 Task: Set up a reminder for the data analysis training.
Action: Mouse moved to (82, 110)
Screenshot: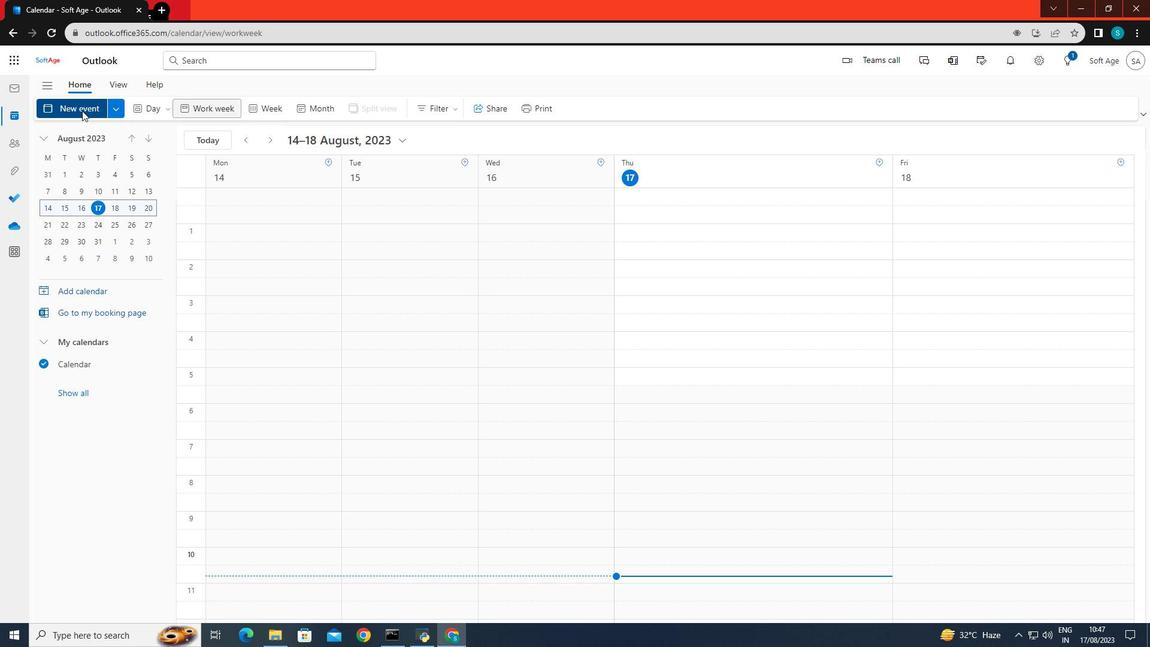 
Action: Mouse pressed left at (82, 110)
Screenshot: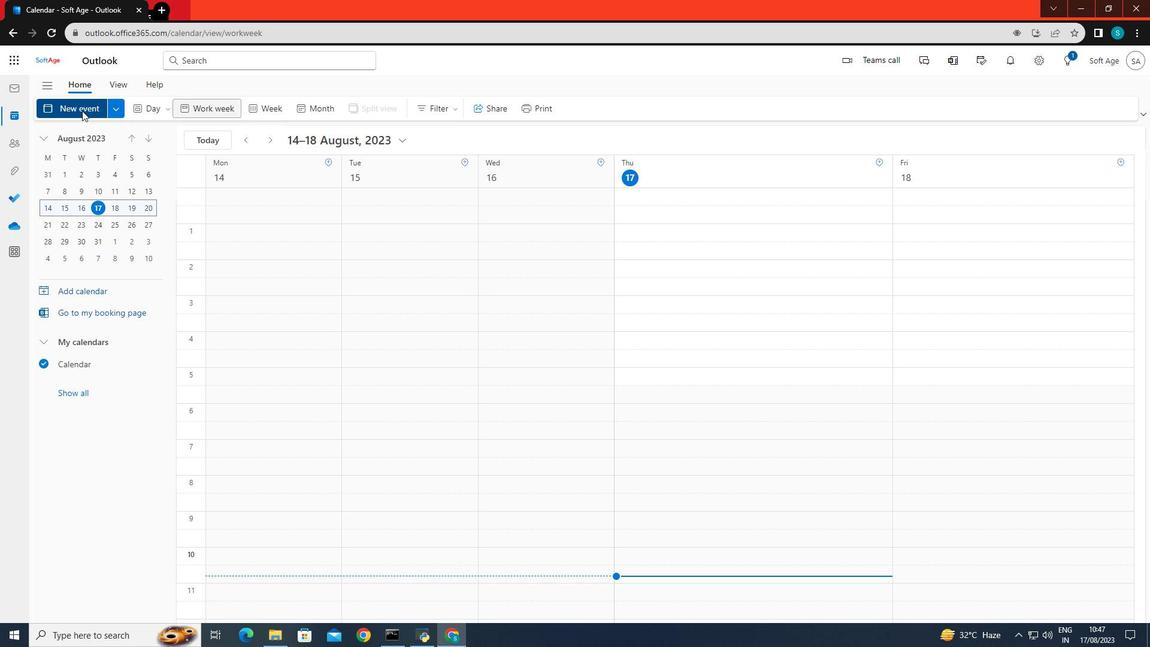 
Action: Mouse moved to (345, 186)
Screenshot: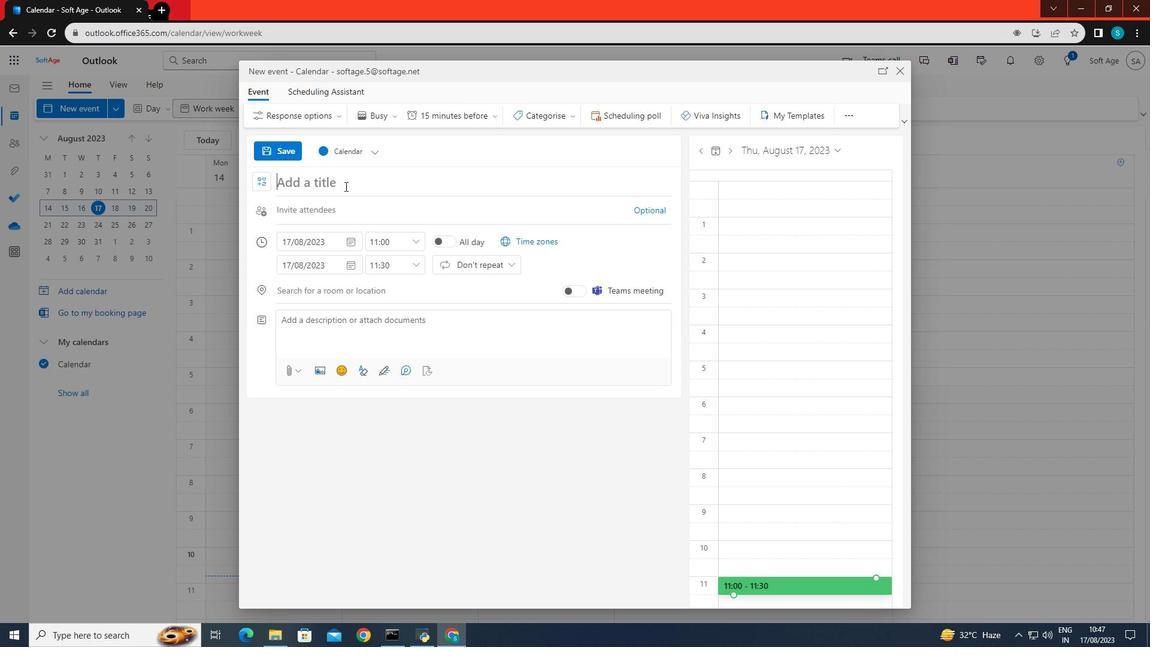 
Action: Mouse pressed left at (345, 186)
Screenshot: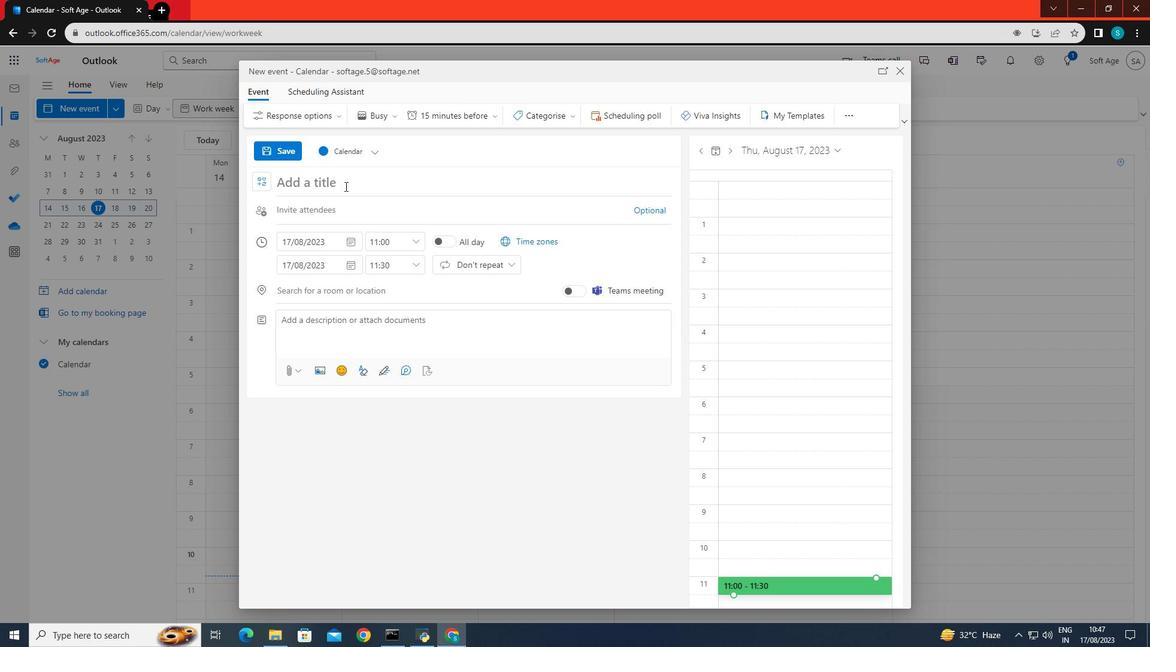 
Action: Key pressed the<Key.space>data<Key.space>analysis<Key.space>tria<Key.backspace><Key.backspace>aining
Screenshot: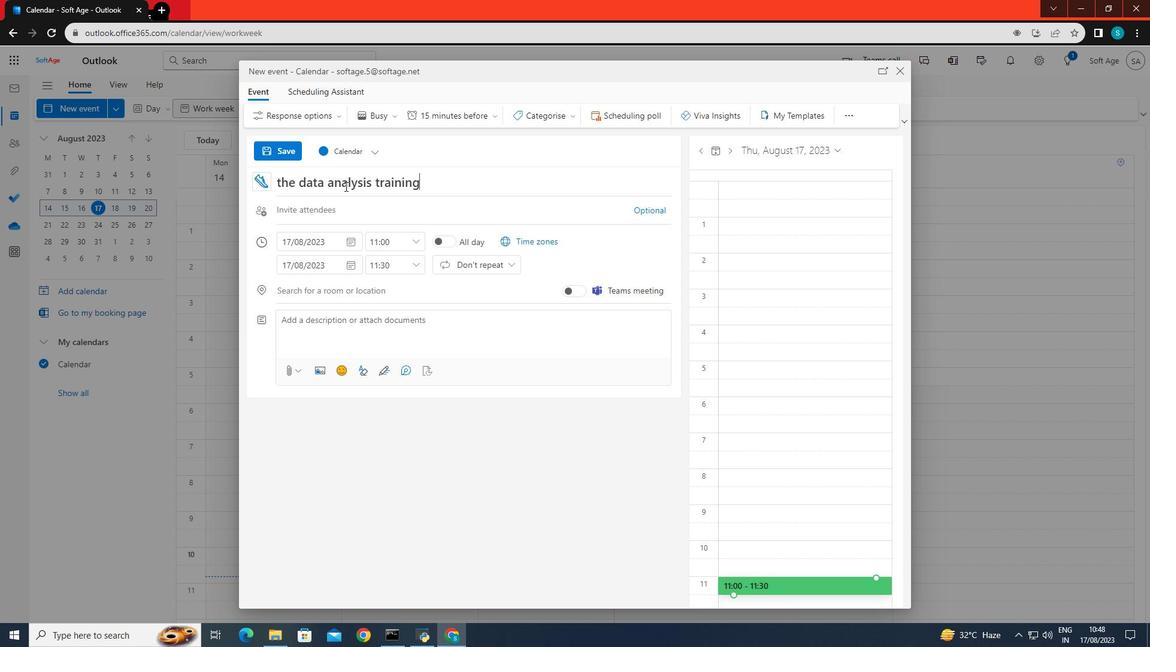 
Action: Mouse moved to (321, 246)
Screenshot: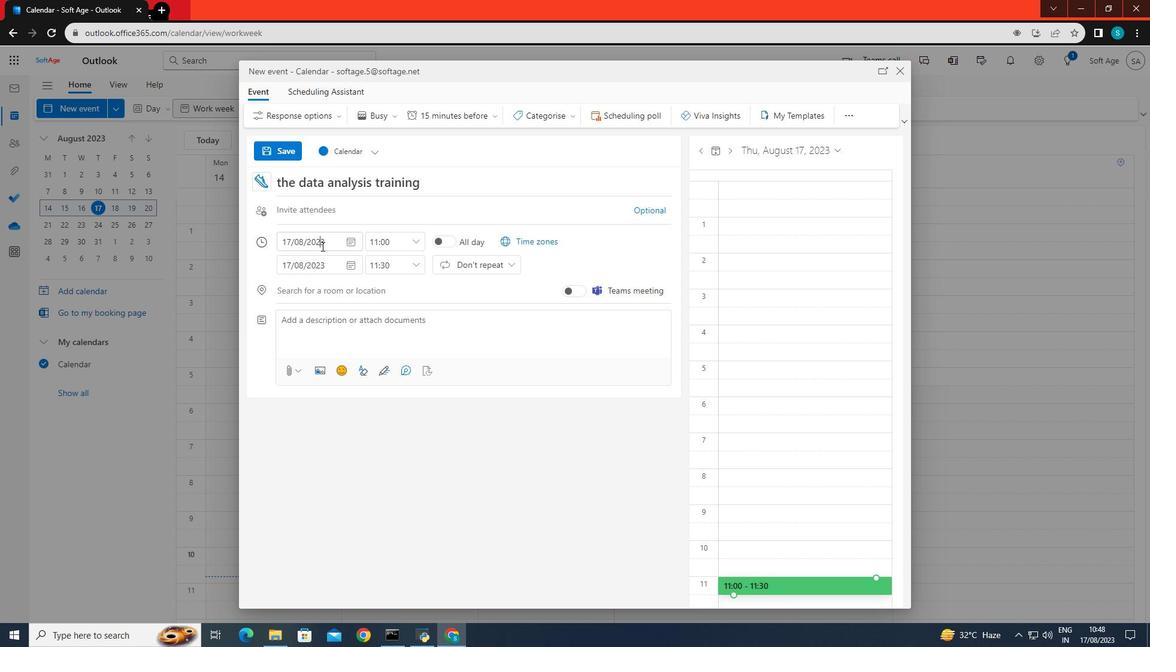 
Action: Mouse pressed left at (321, 246)
Screenshot: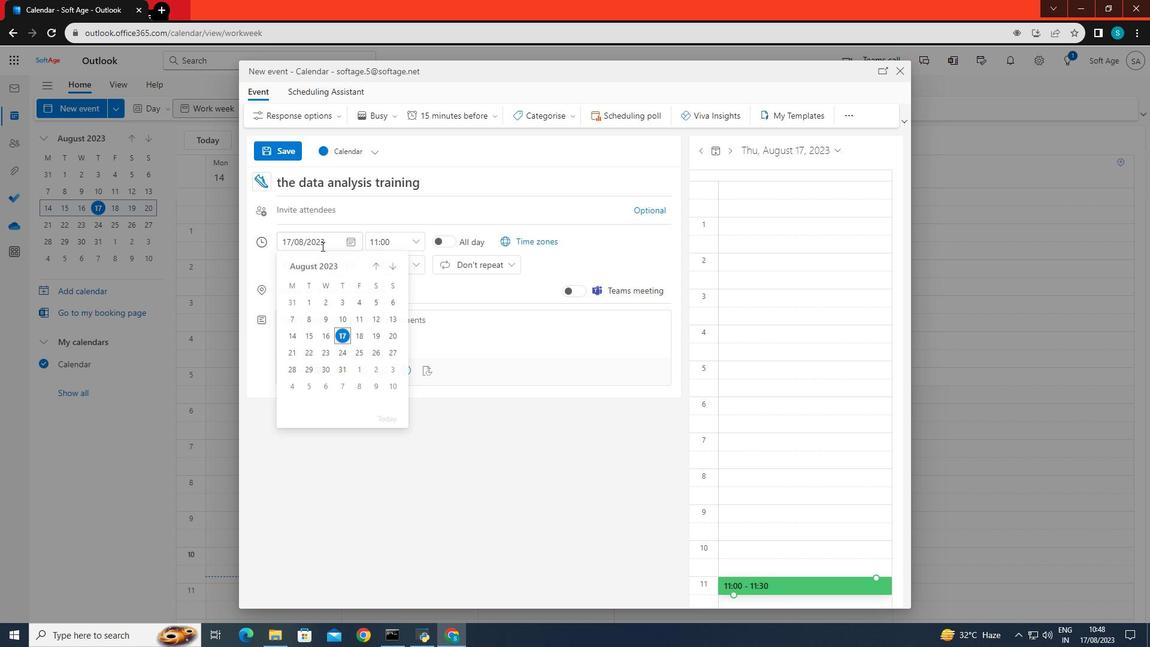 
Action: Mouse moved to (342, 350)
Screenshot: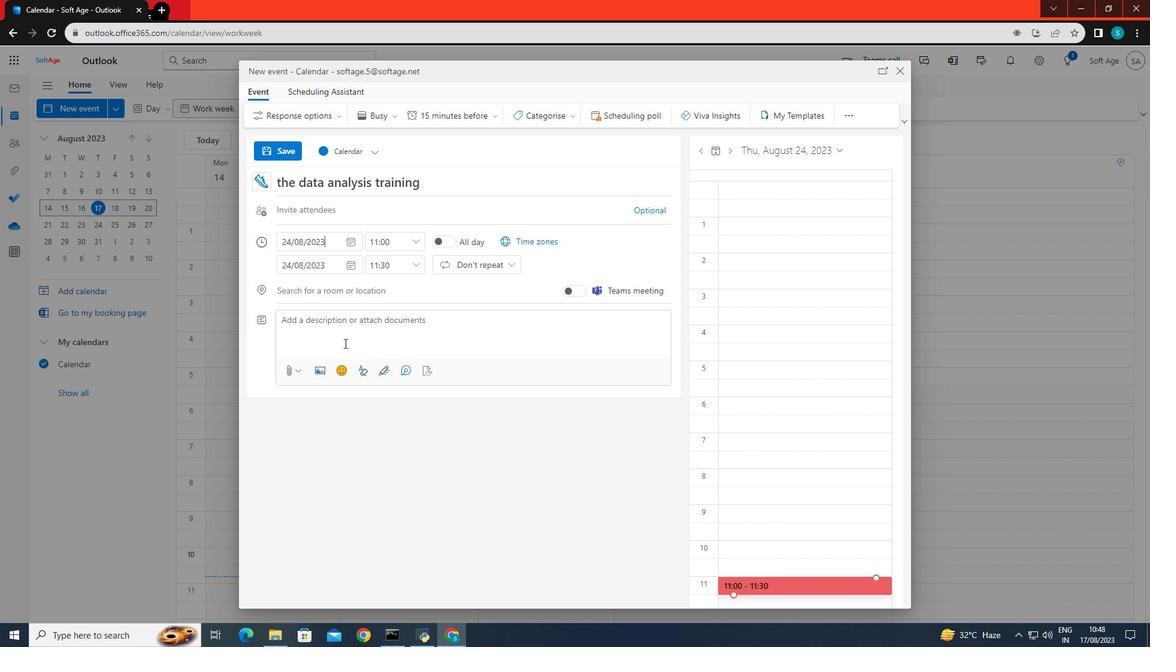 
Action: Mouse pressed left at (342, 350)
Screenshot: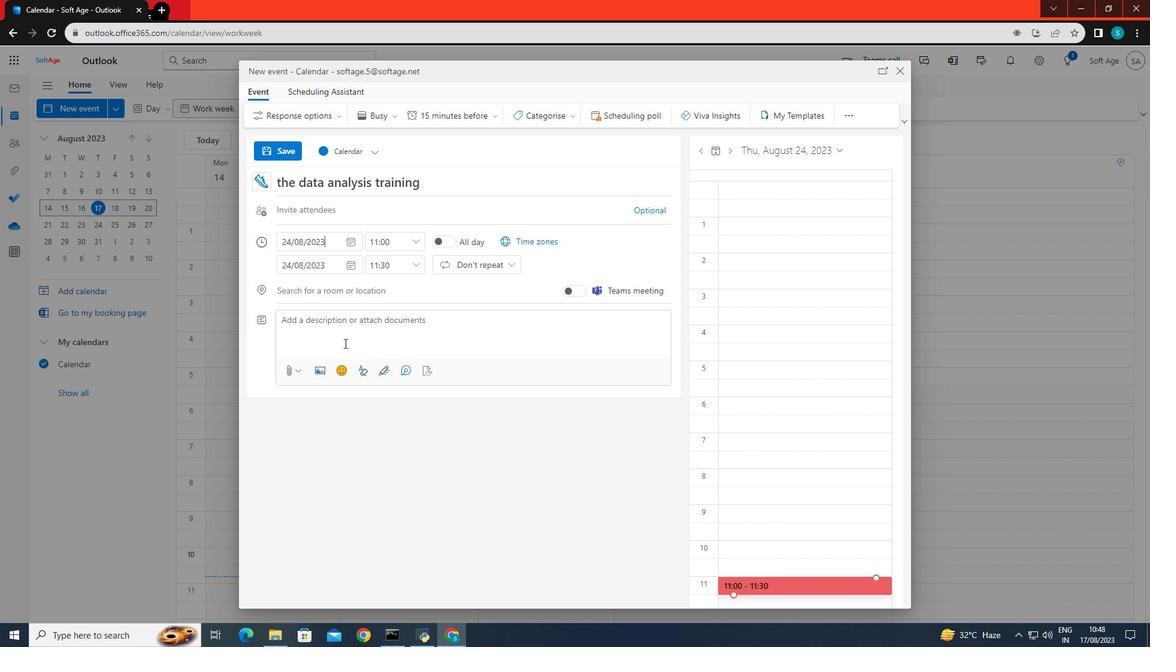 
Action: Mouse moved to (416, 236)
Screenshot: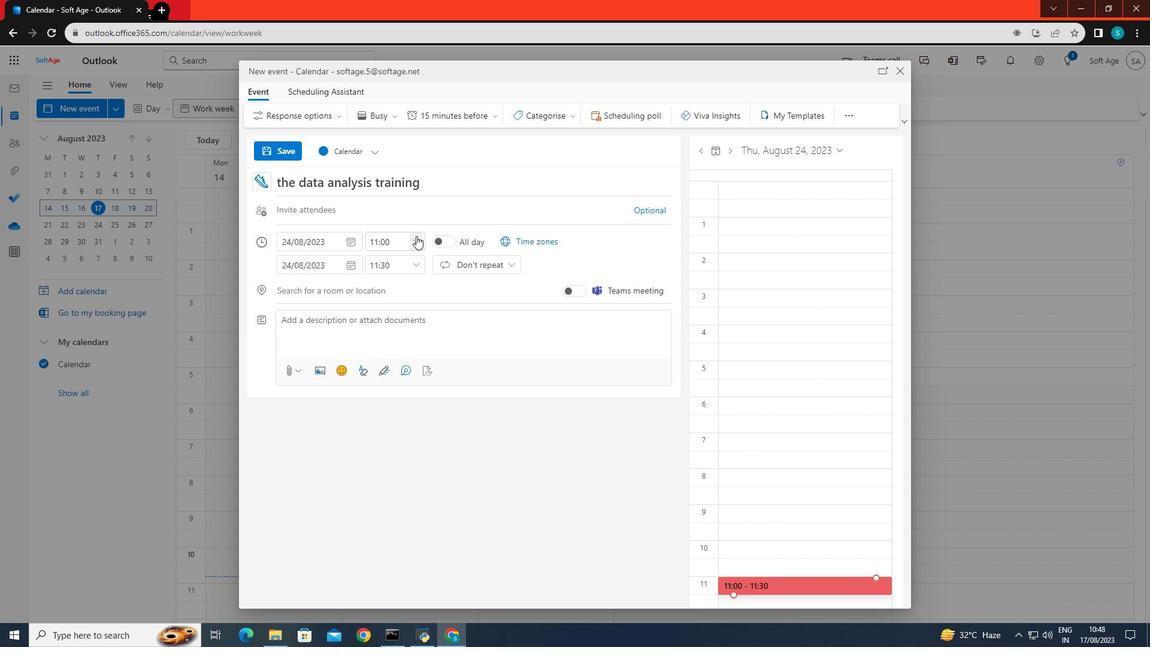 
Action: Mouse pressed left at (416, 236)
Screenshot: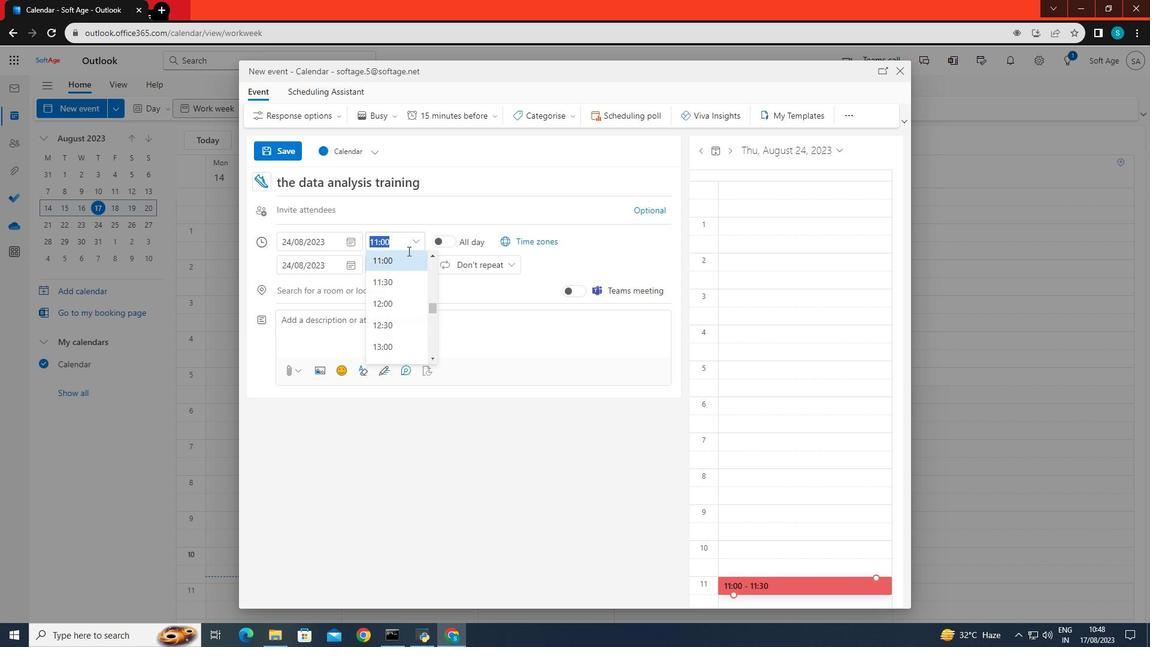 
Action: Mouse moved to (399, 313)
Screenshot: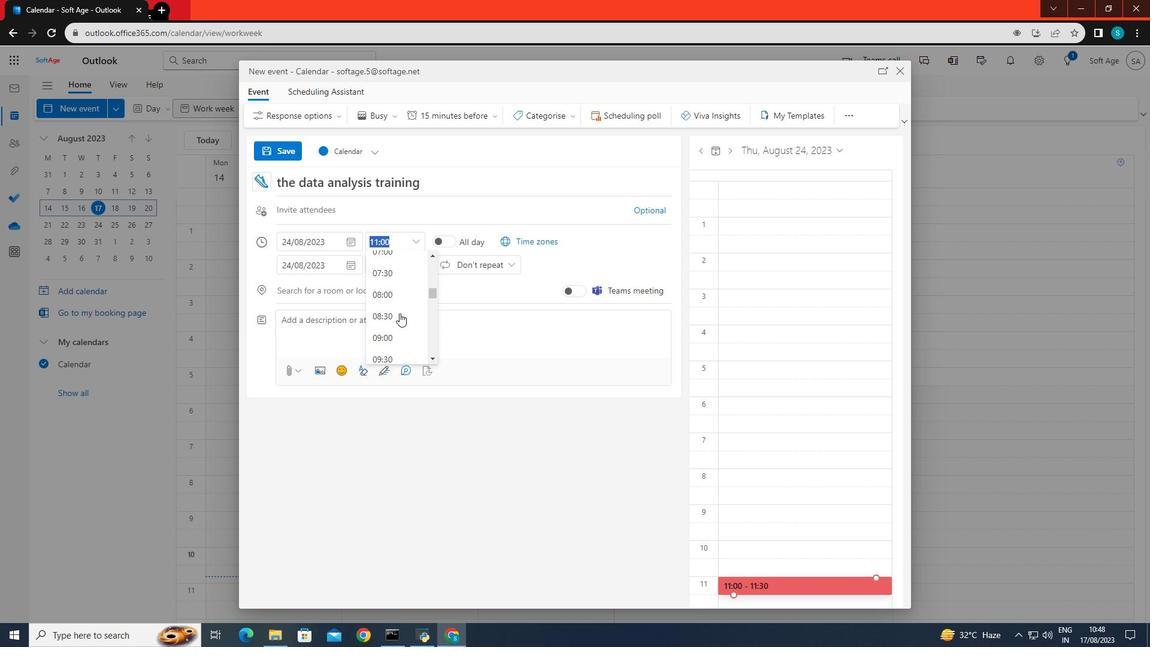 
Action: Mouse scrolled (399, 313) with delta (0, 0)
Screenshot: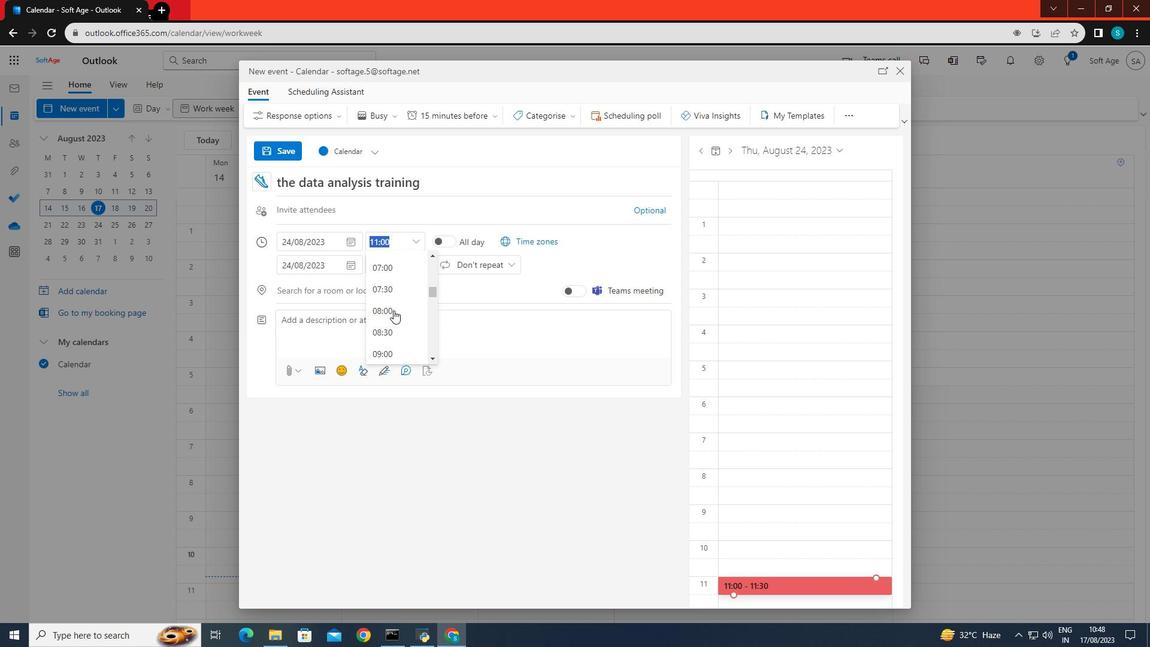 
Action: Mouse scrolled (399, 313) with delta (0, 0)
Screenshot: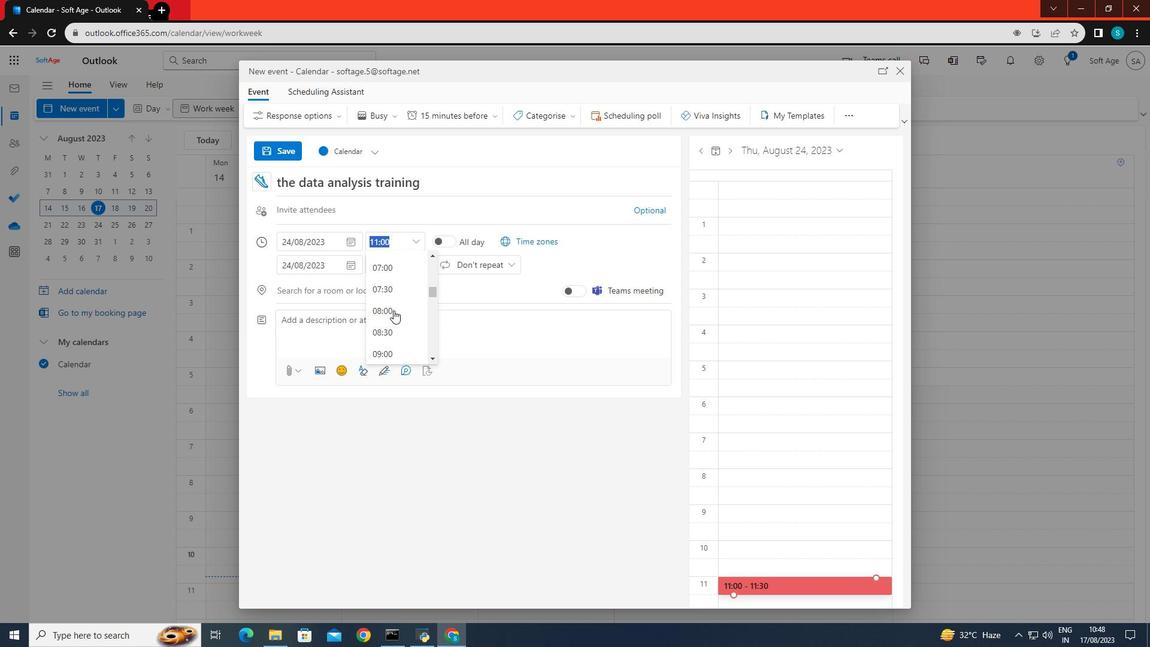 
Action: Mouse scrolled (399, 313) with delta (0, 0)
Screenshot: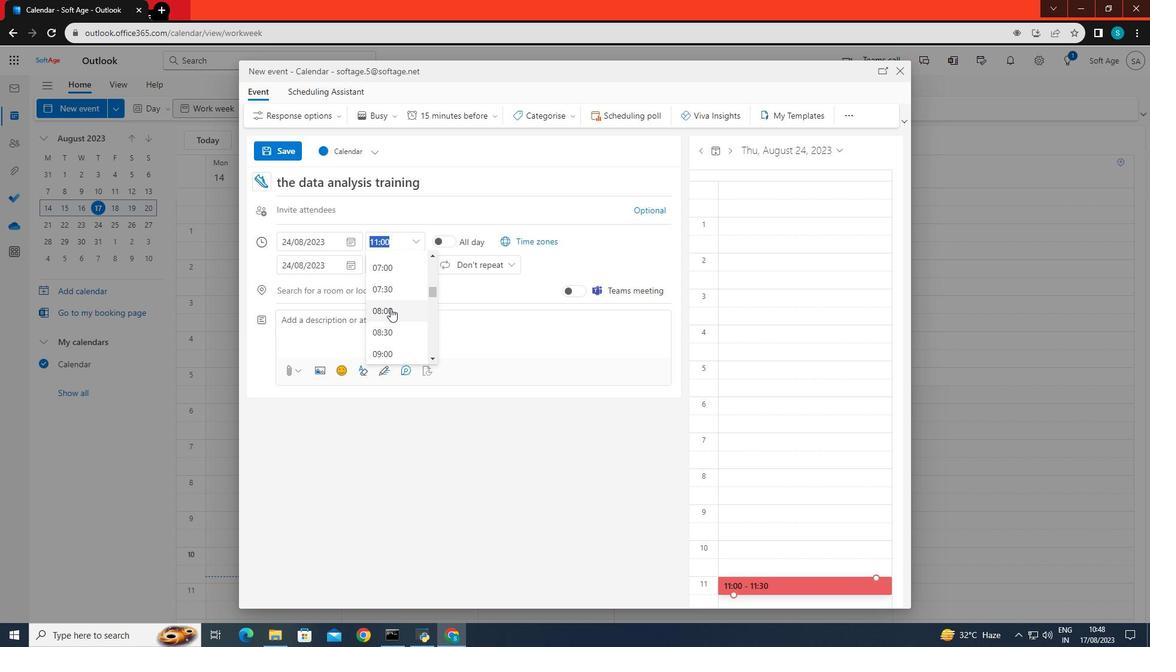 
Action: Mouse moved to (386, 351)
Screenshot: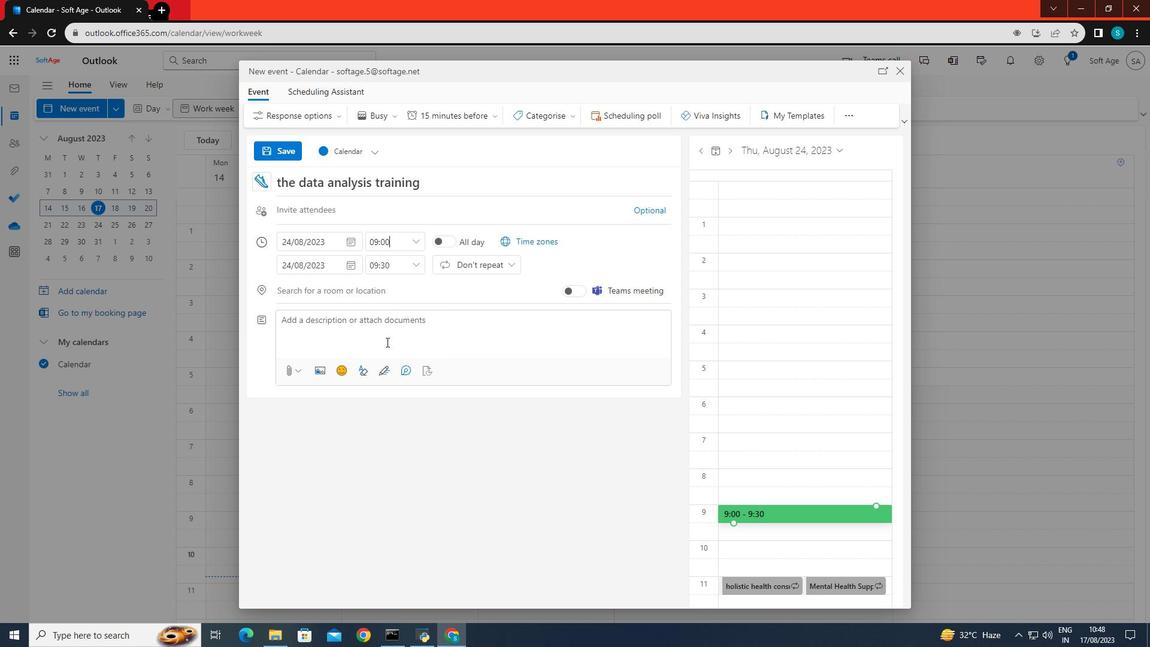 
Action: Mouse pressed left at (386, 351)
Screenshot: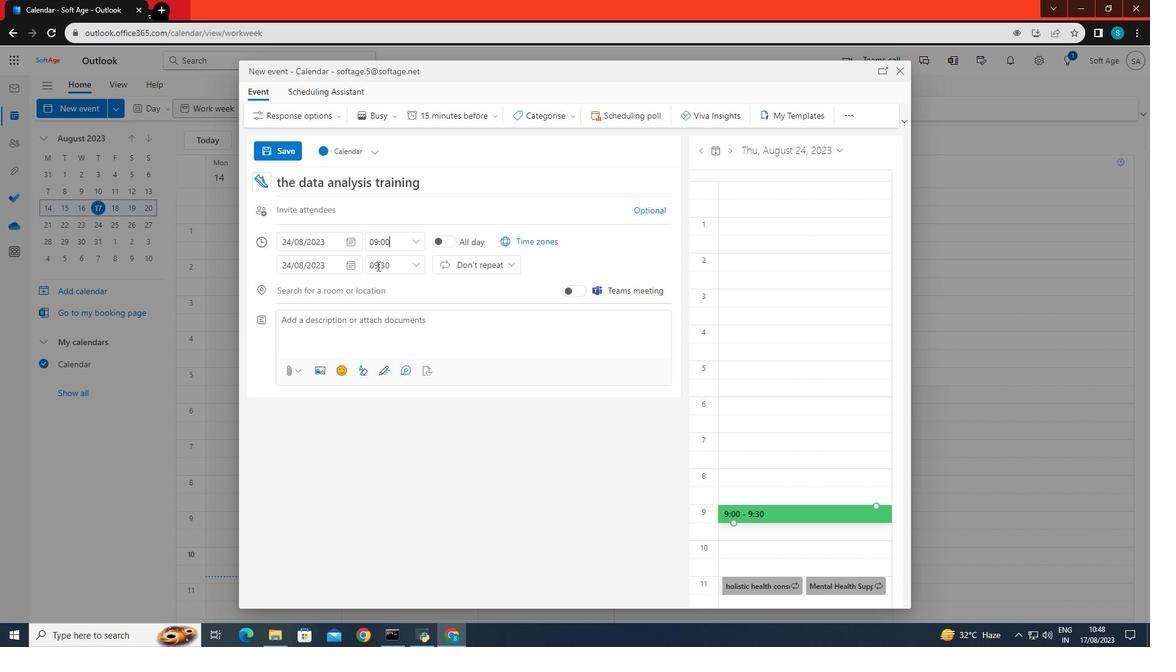 
Action: Mouse moved to (376, 255)
Screenshot: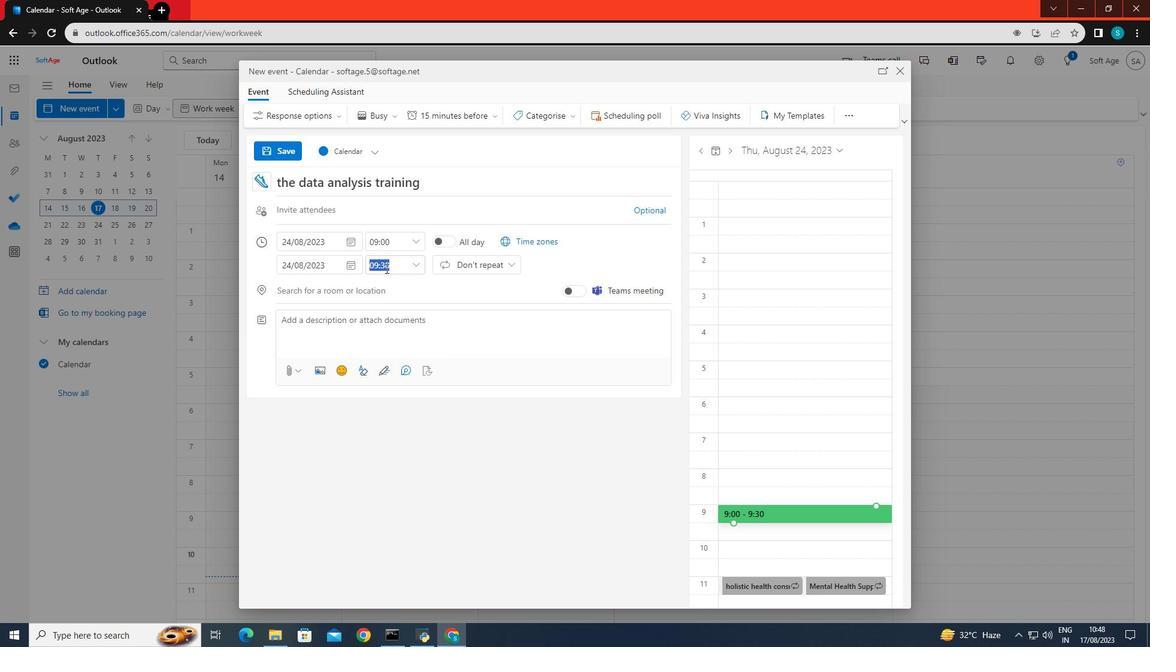 
Action: Mouse pressed left at (376, 255)
Screenshot: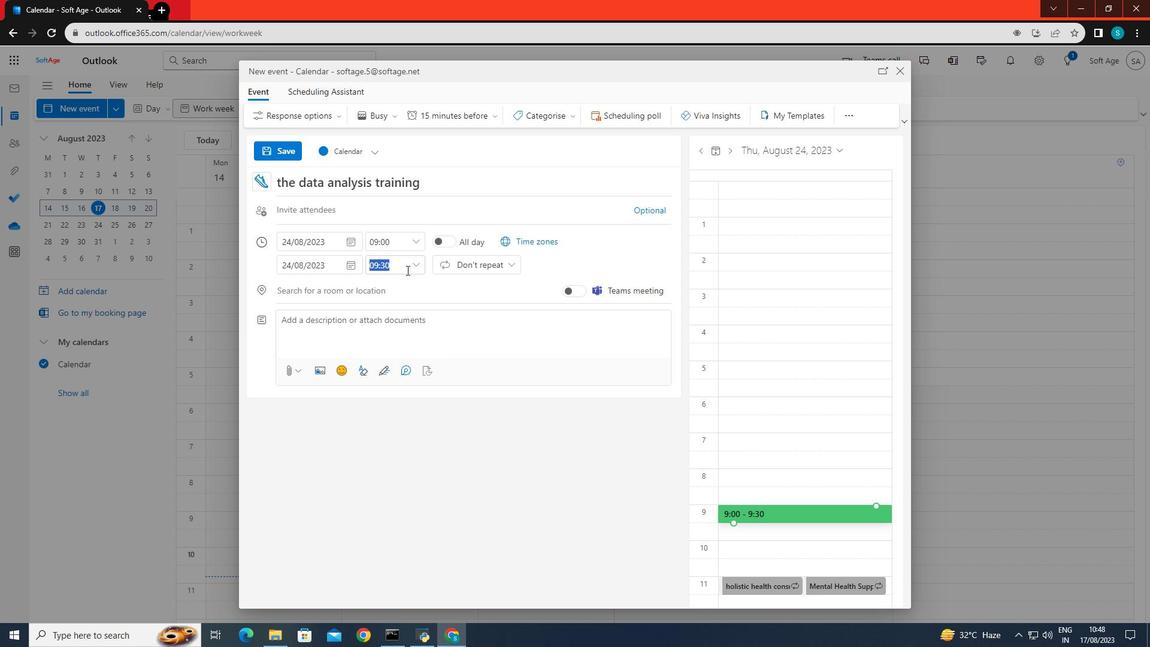 
Action: Mouse moved to (414, 267)
Screenshot: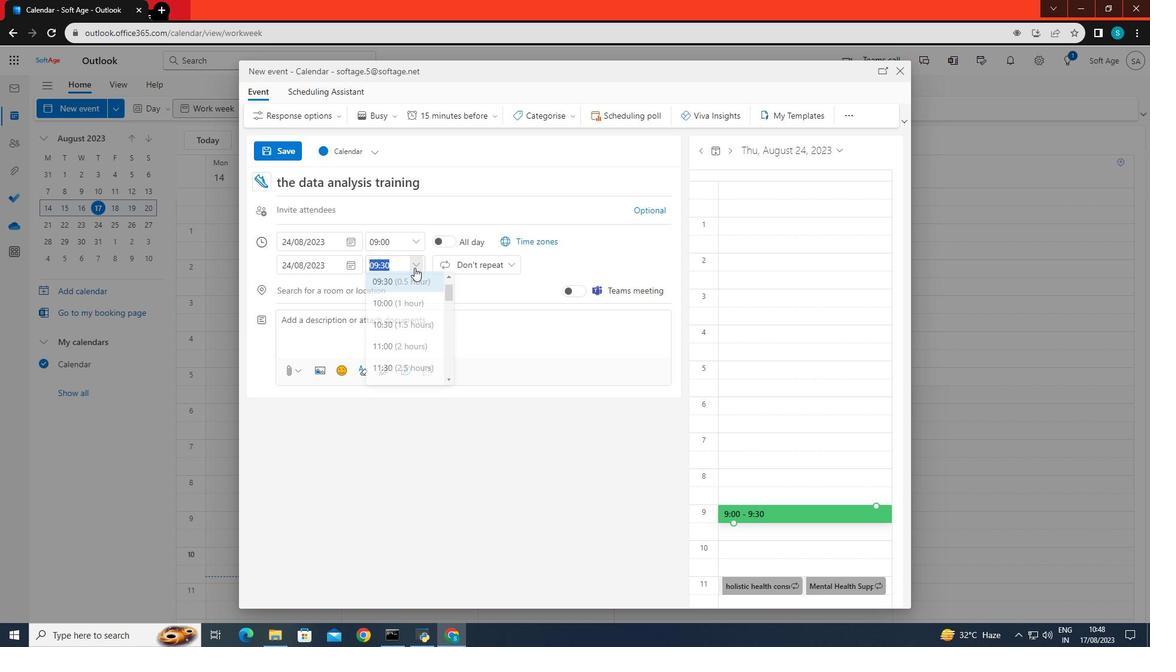 
Action: Mouse pressed left at (414, 267)
Screenshot: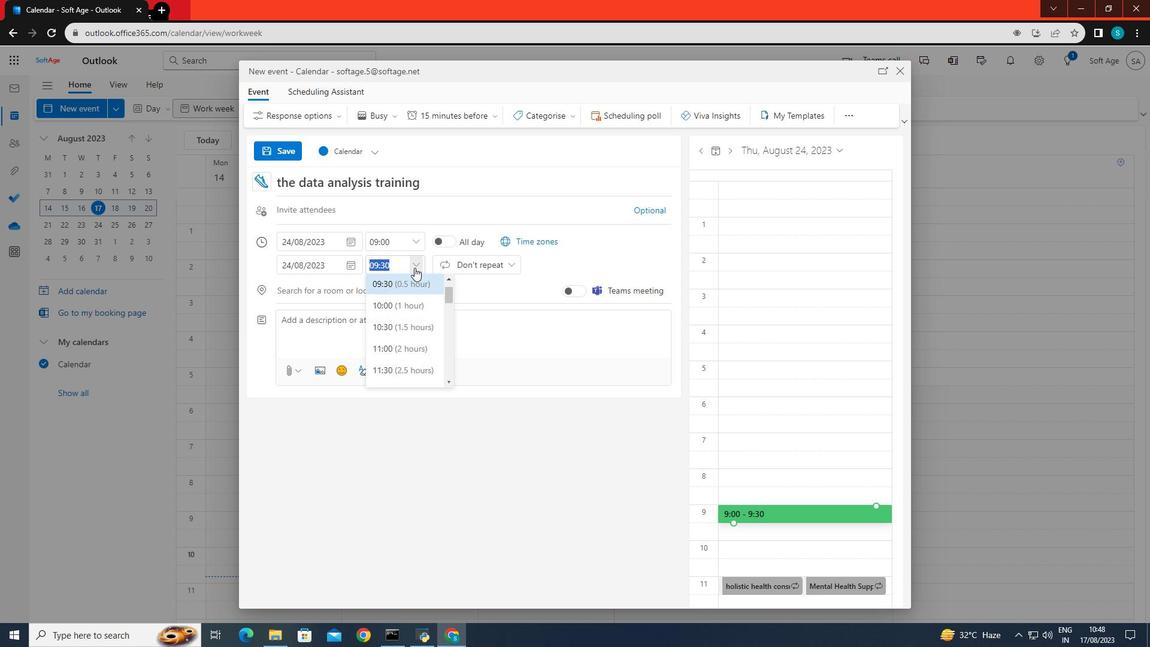 
Action: Mouse moved to (404, 376)
Screenshot: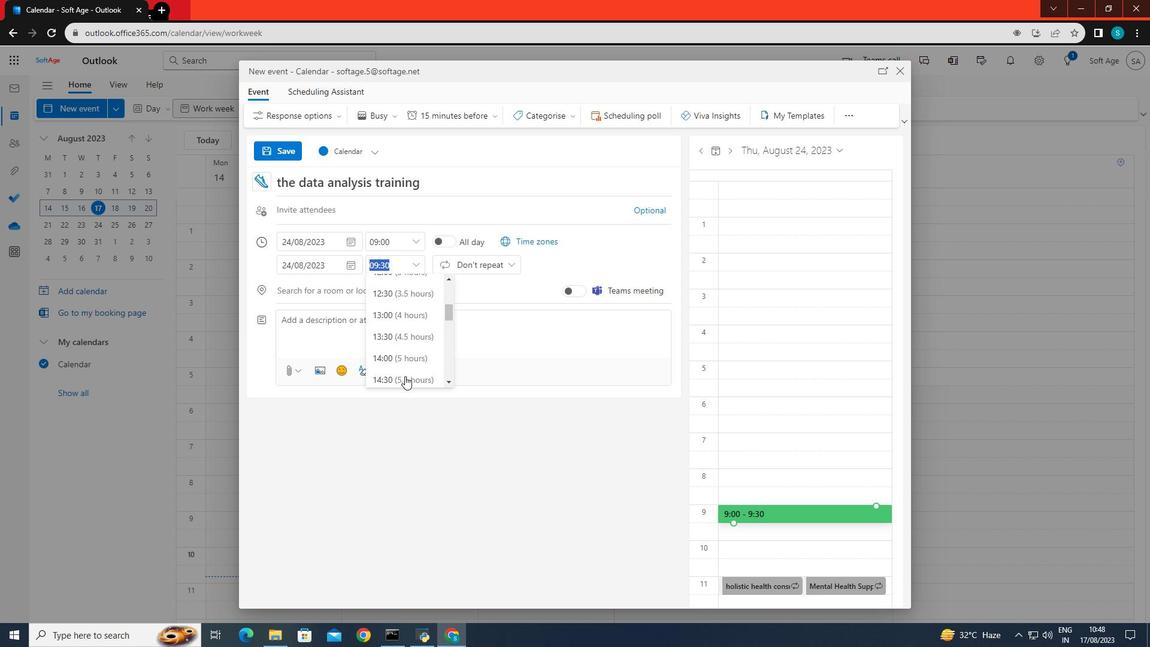 
Action: Mouse scrolled (404, 375) with delta (0, 0)
Screenshot: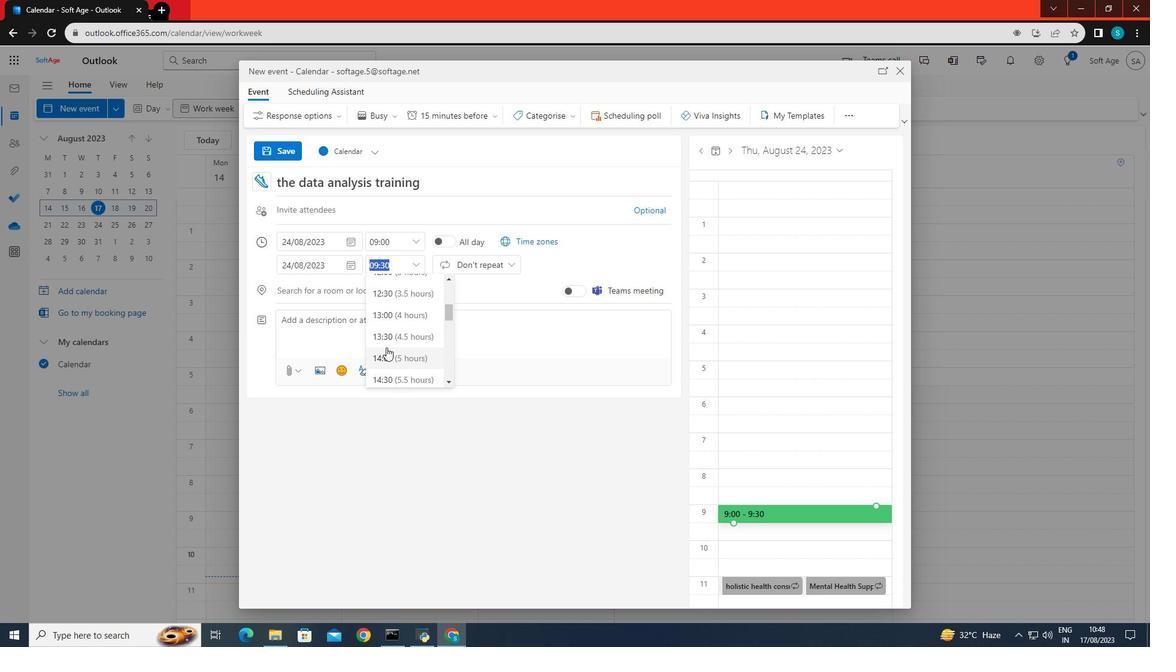 
Action: Mouse scrolled (404, 375) with delta (0, 0)
Screenshot: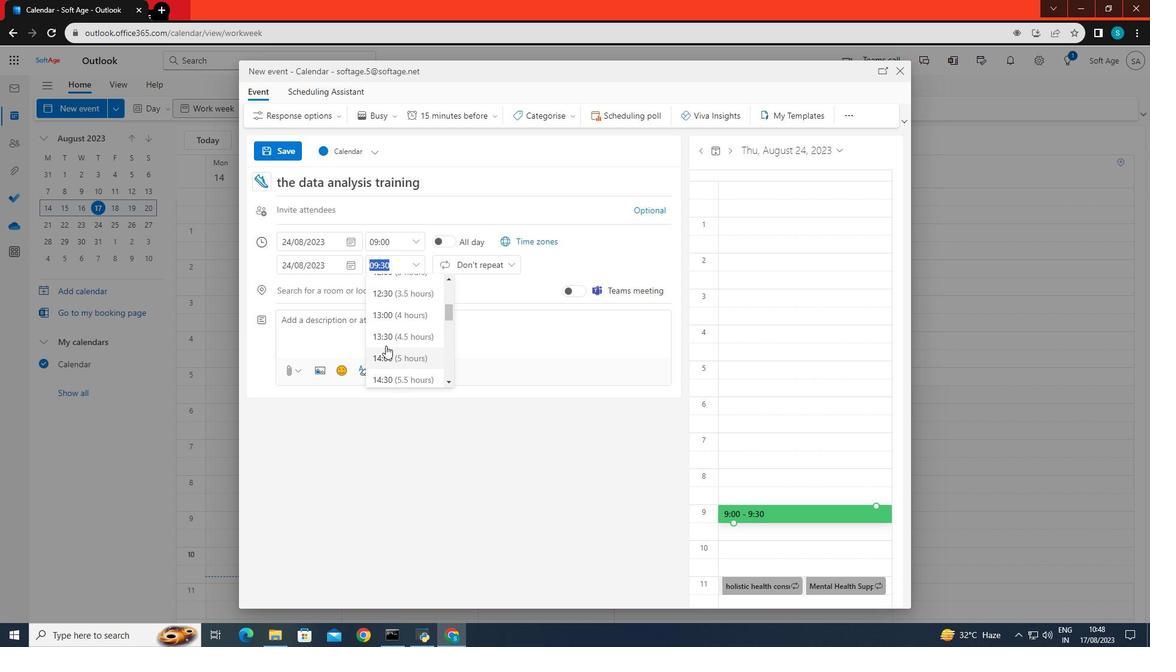
Action: Mouse moved to (385, 335)
Screenshot: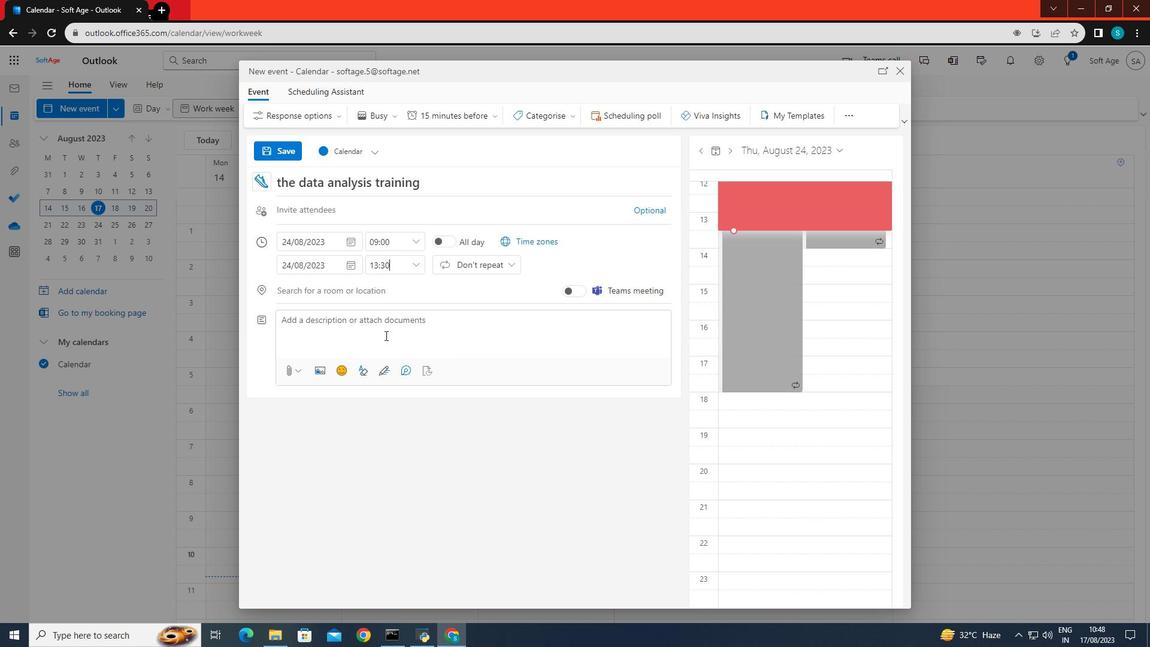 
Action: Mouse pressed left at (385, 335)
Screenshot: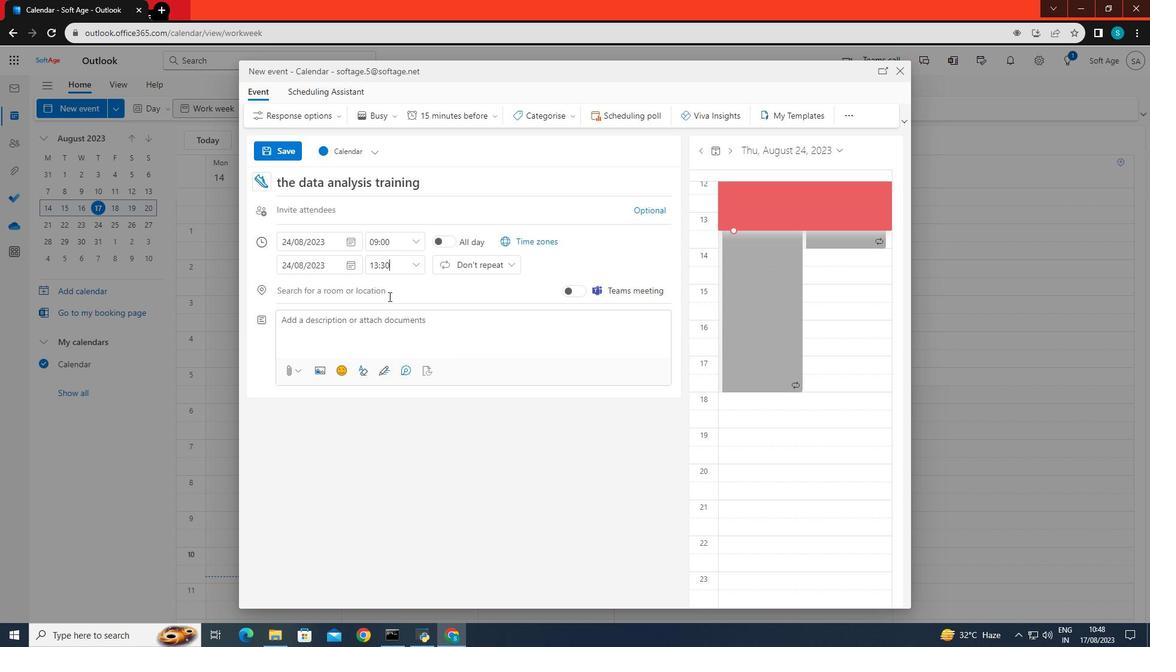 
Action: Mouse moved to (467, 263)
Screenshot: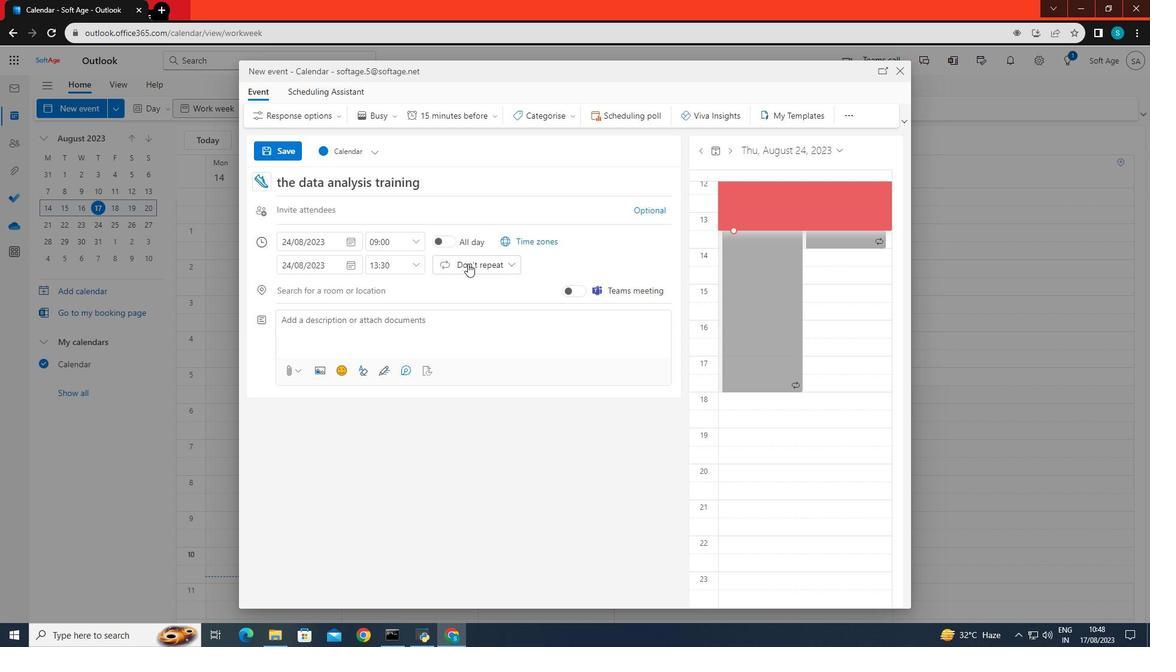 
Action: Mouse pressed left at (467, 263)
Screenshot: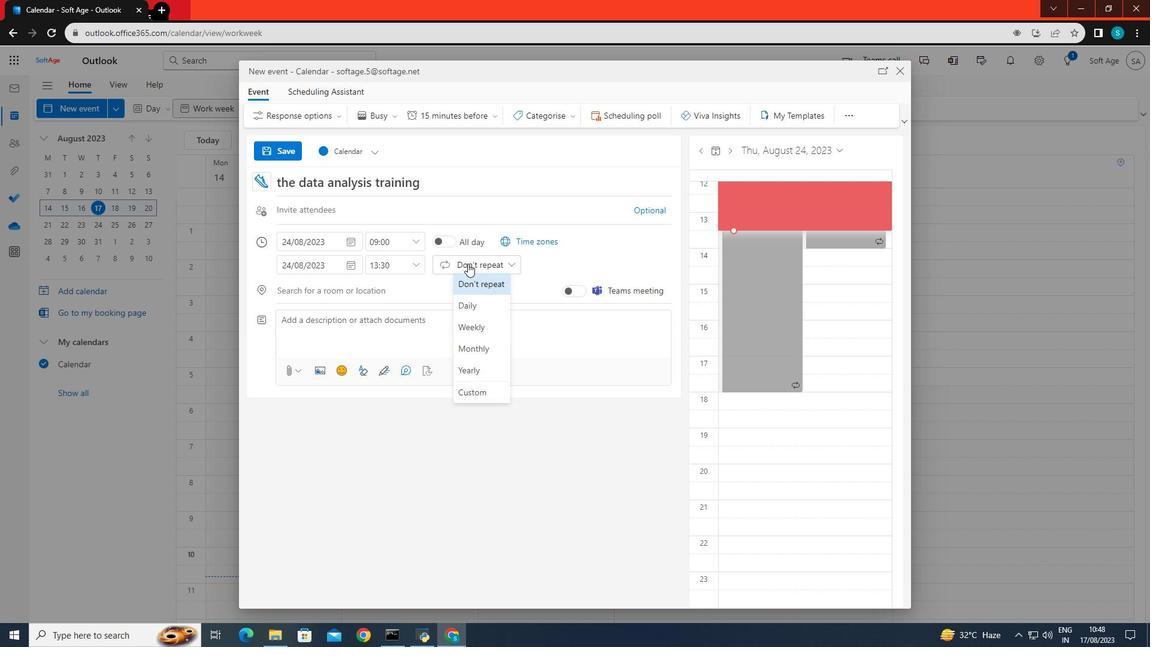 
Action: Mouse moved to (458, 325)
Screenshot: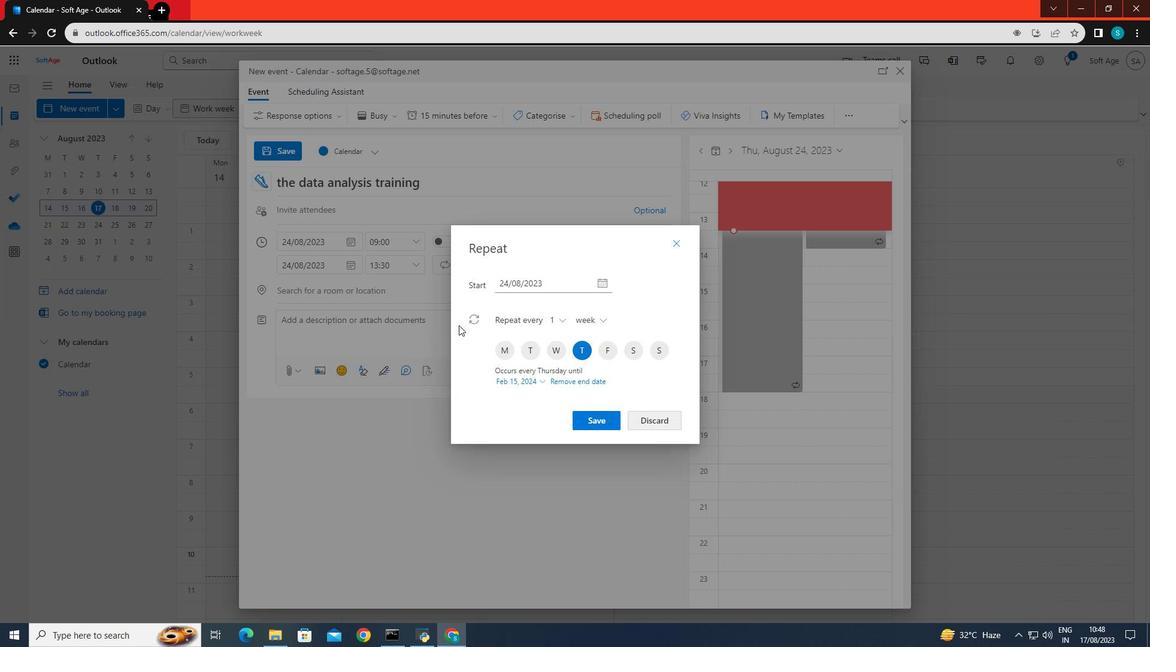 
Action: Mouse pressed left at (458, 325)
Screenshot: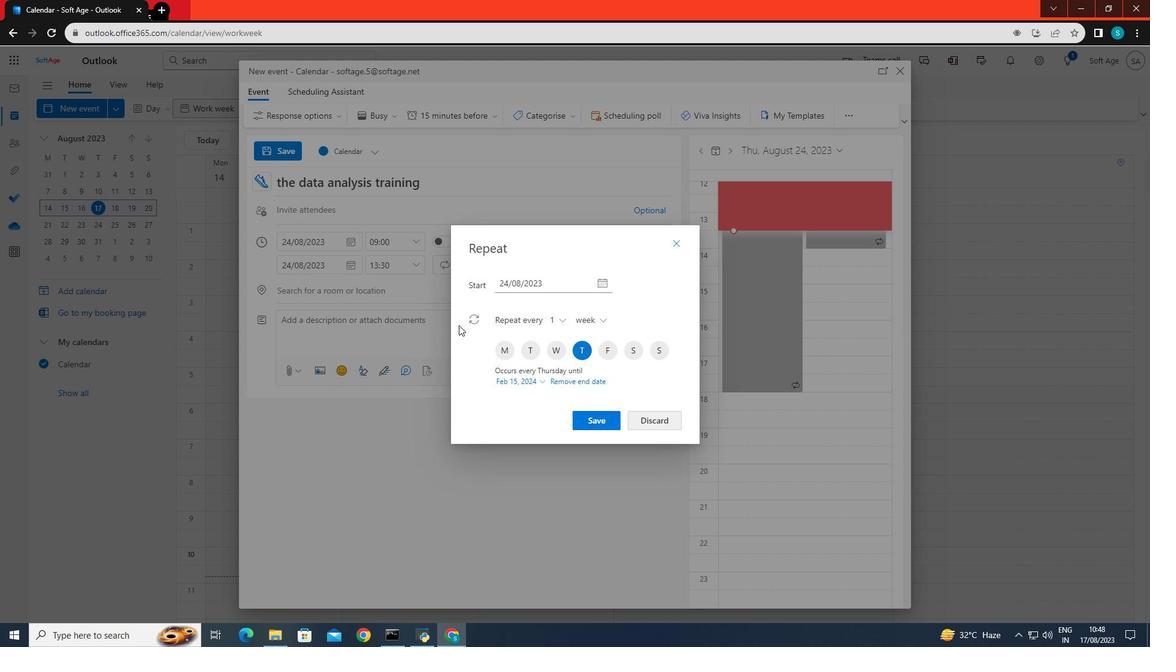 
Action: Mouse moved to (603, 355)
Screenshot: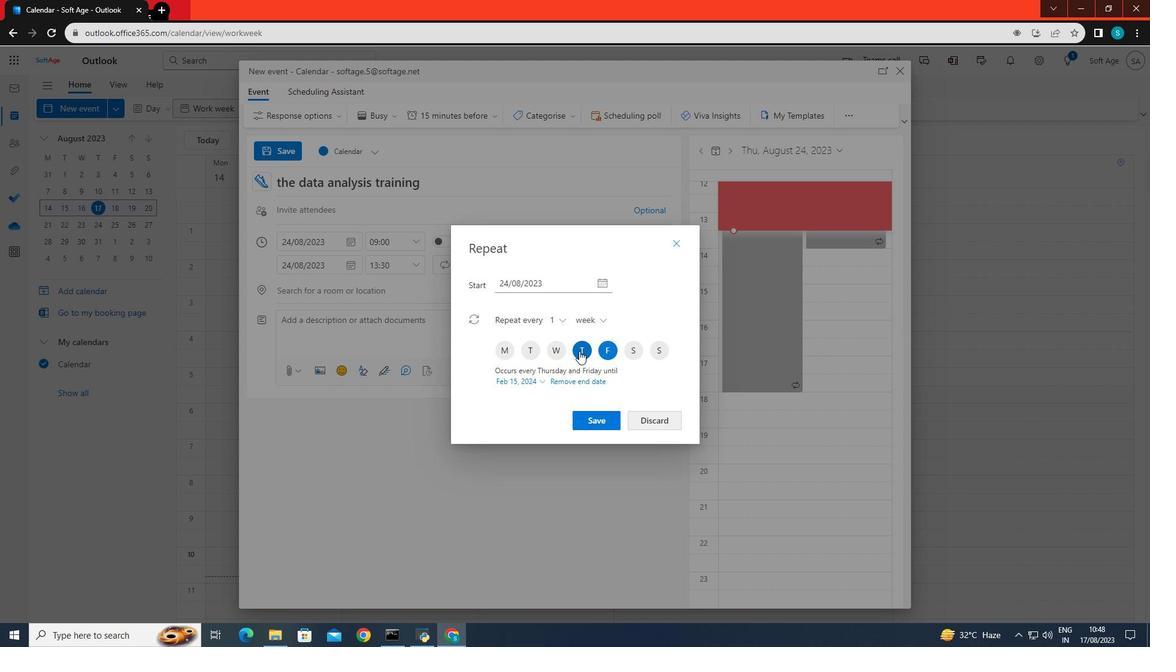 
Action: Mouse pressed left at (603, 355)
Screenshot: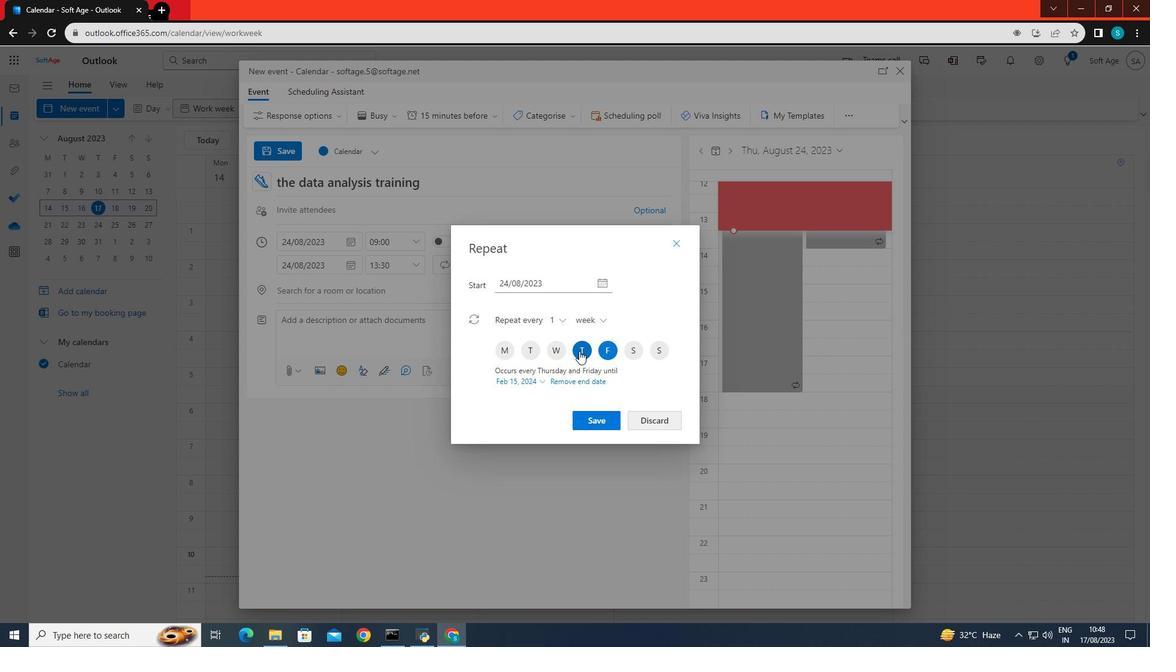 
Action: Mouse moved to (579, 351)
Screenshot: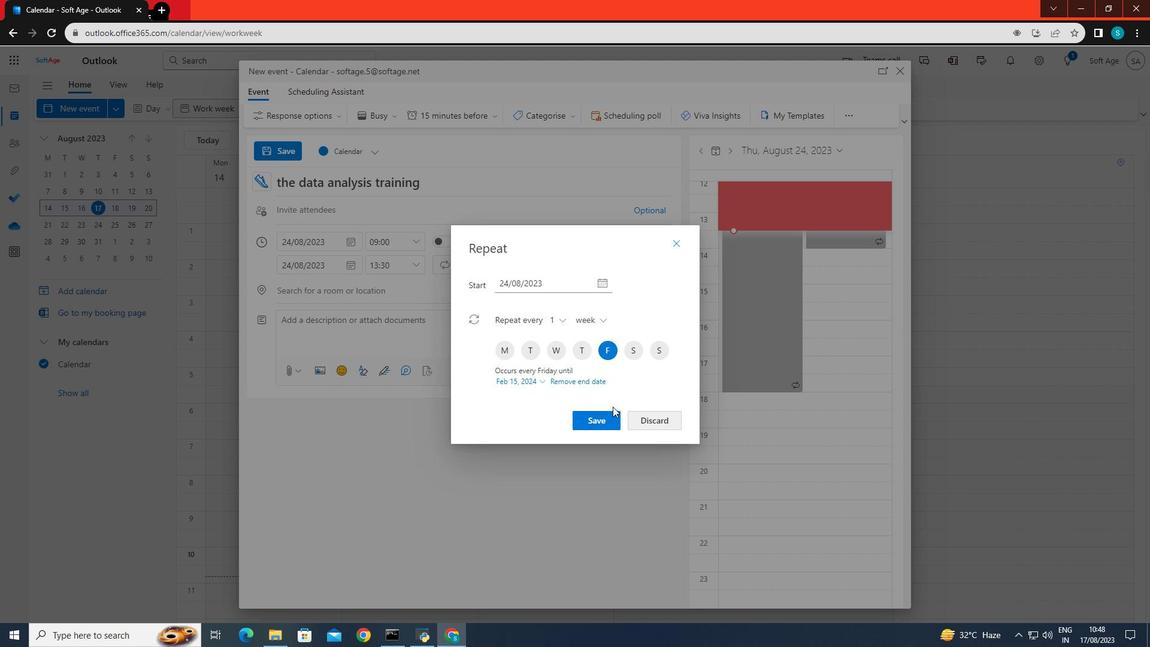 
Action: Mouse pressed left at (579, 351)
Screenshot: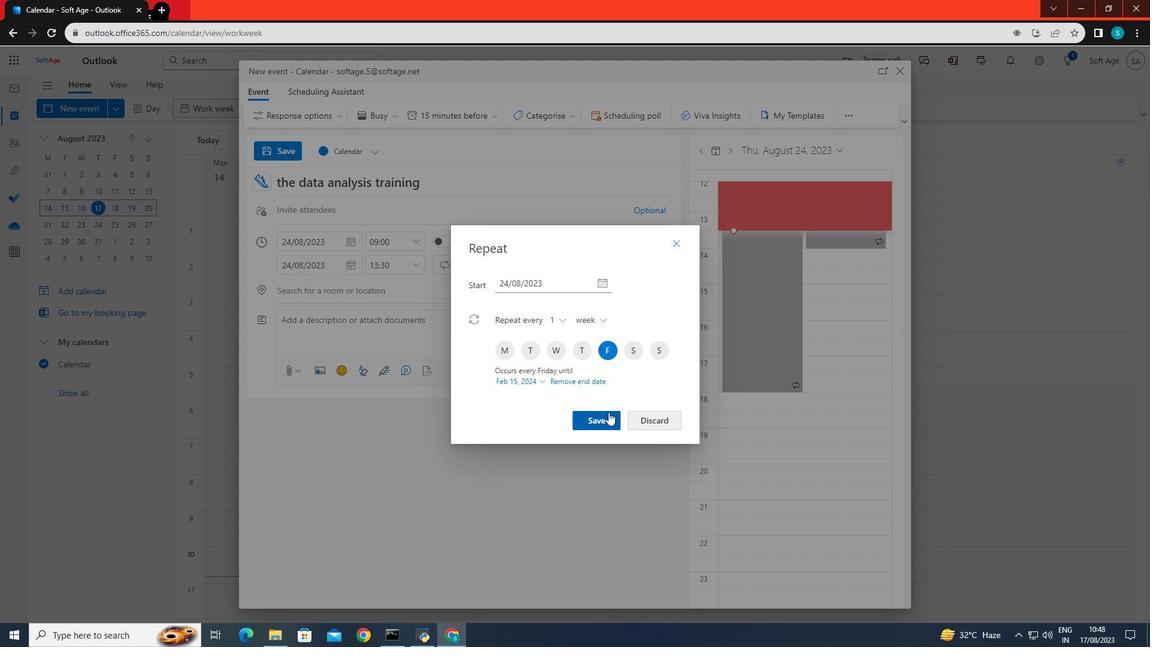 
Action: Mouse moved to (602, 418)
Screenshot: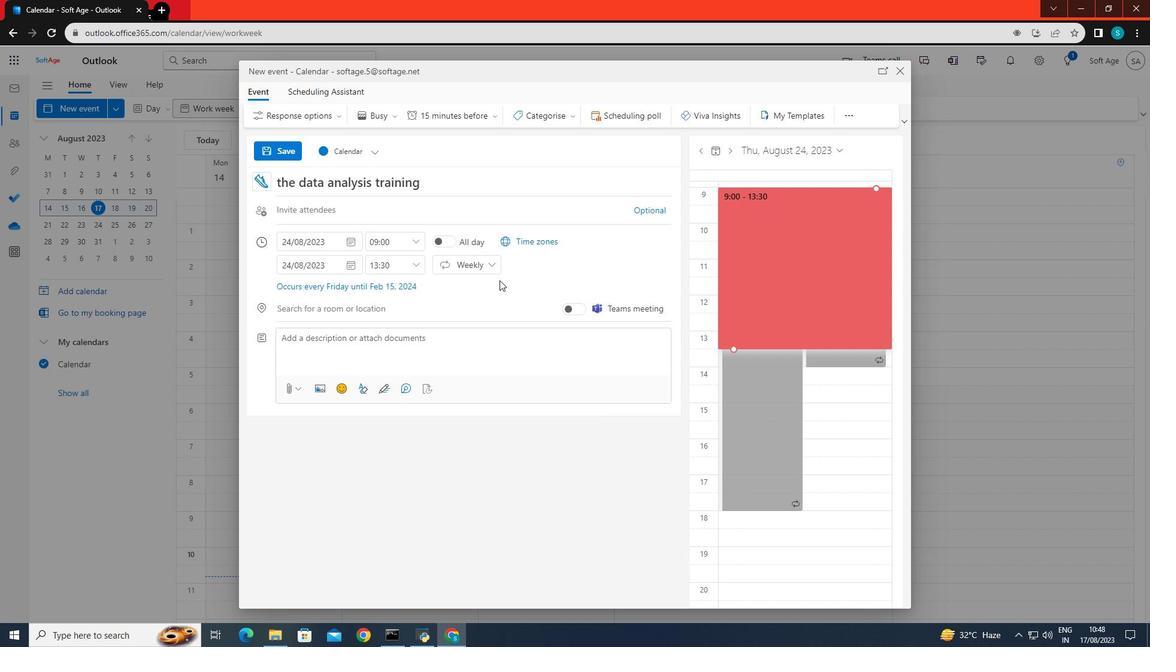 
Action: Mouse pressed left at (602, 418)
Screenshot: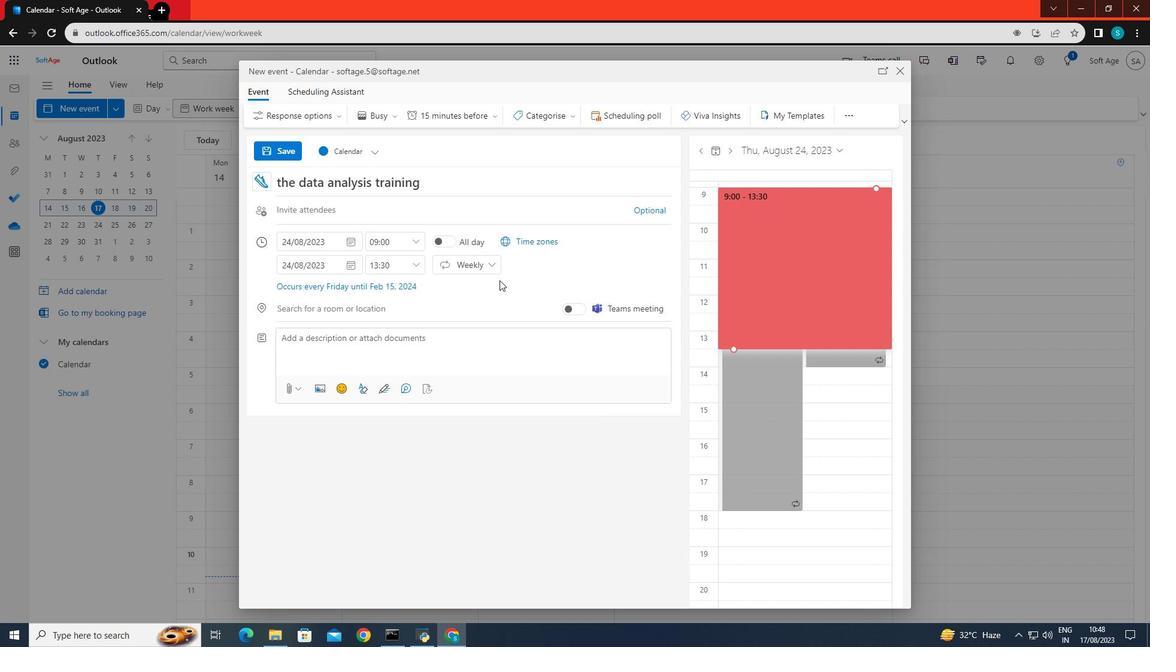 
Action: Mouse moved to (448, 120)
Screenshot: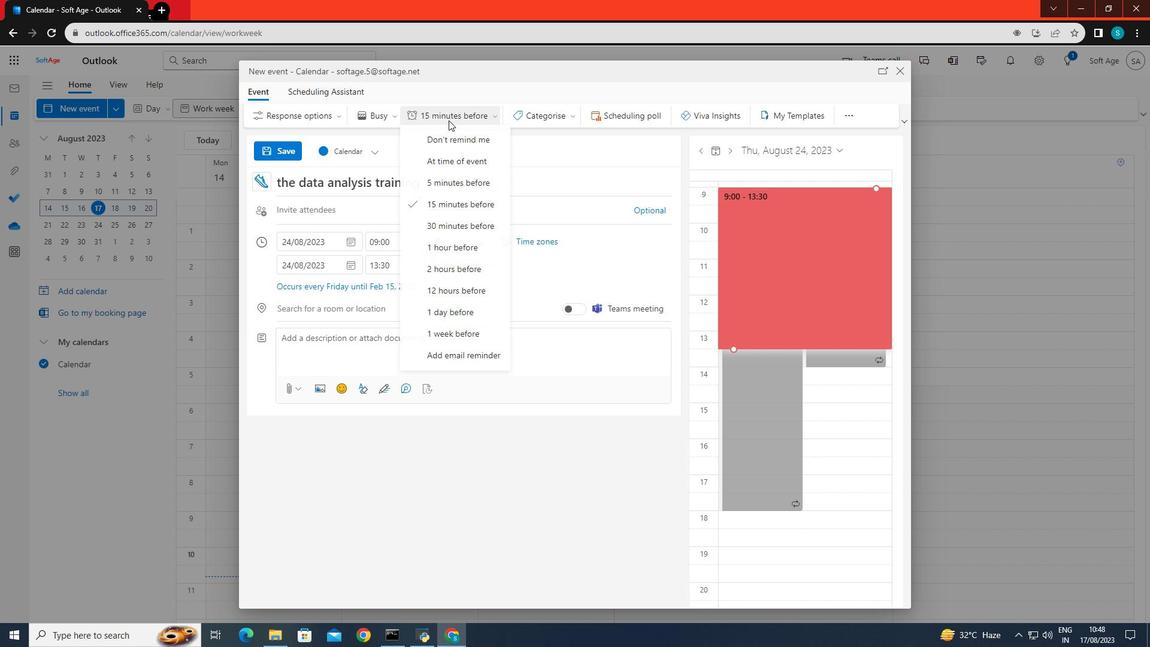 
Action: Mouse pressed left at (448, 120)
Screenshot: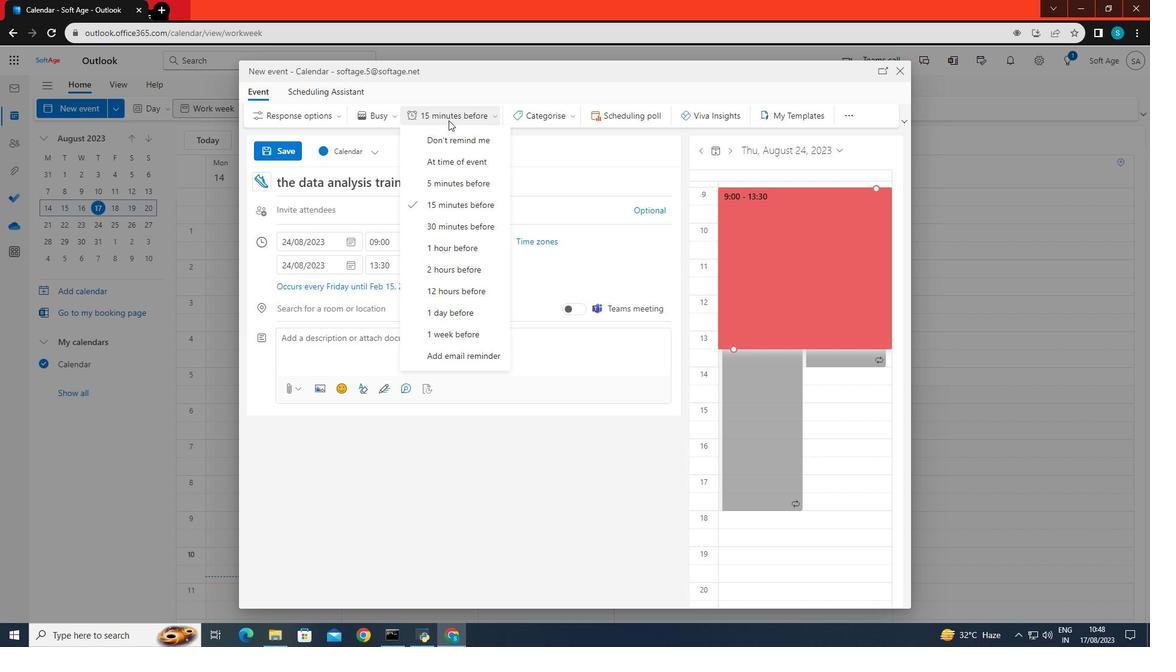 
Action: Mouse moved to (446, 248)
Screenshot: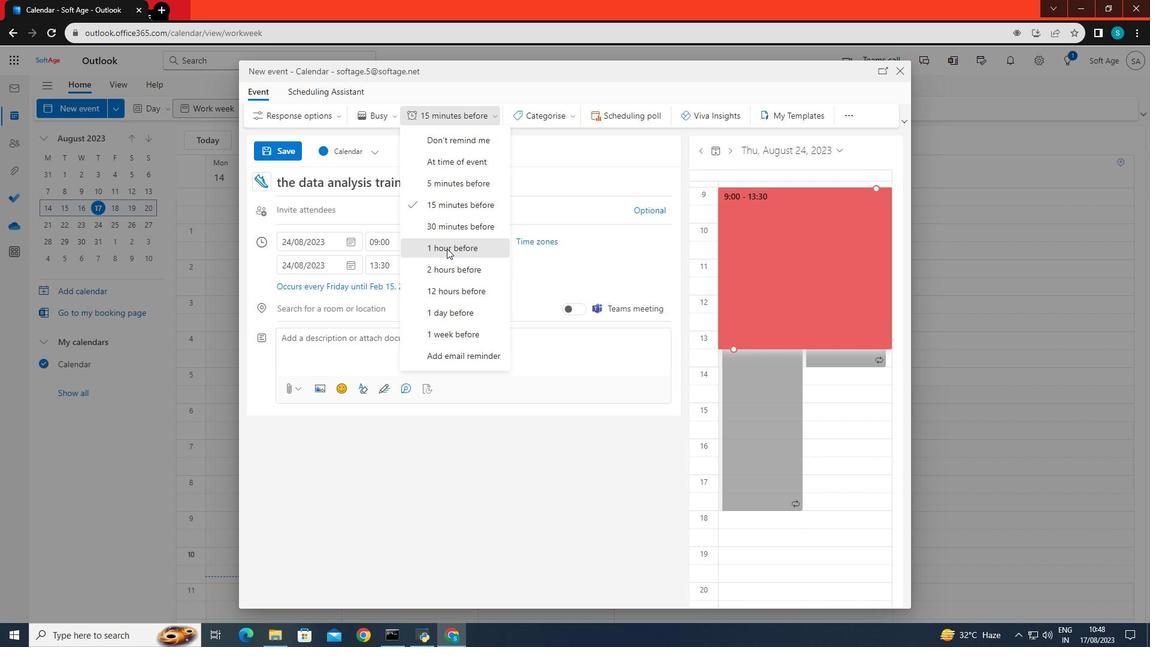 
Action: Mouse pressed left at (446, 248)
Screenshot: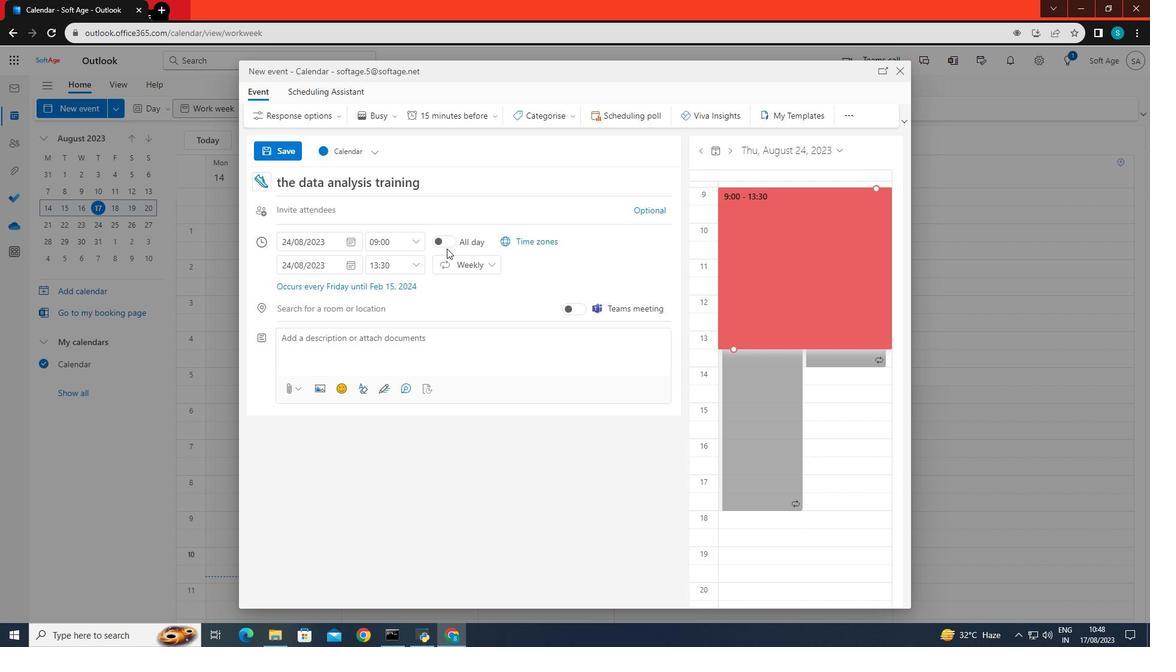 
Action: Mouse moved to (367, 345)
Screenshot: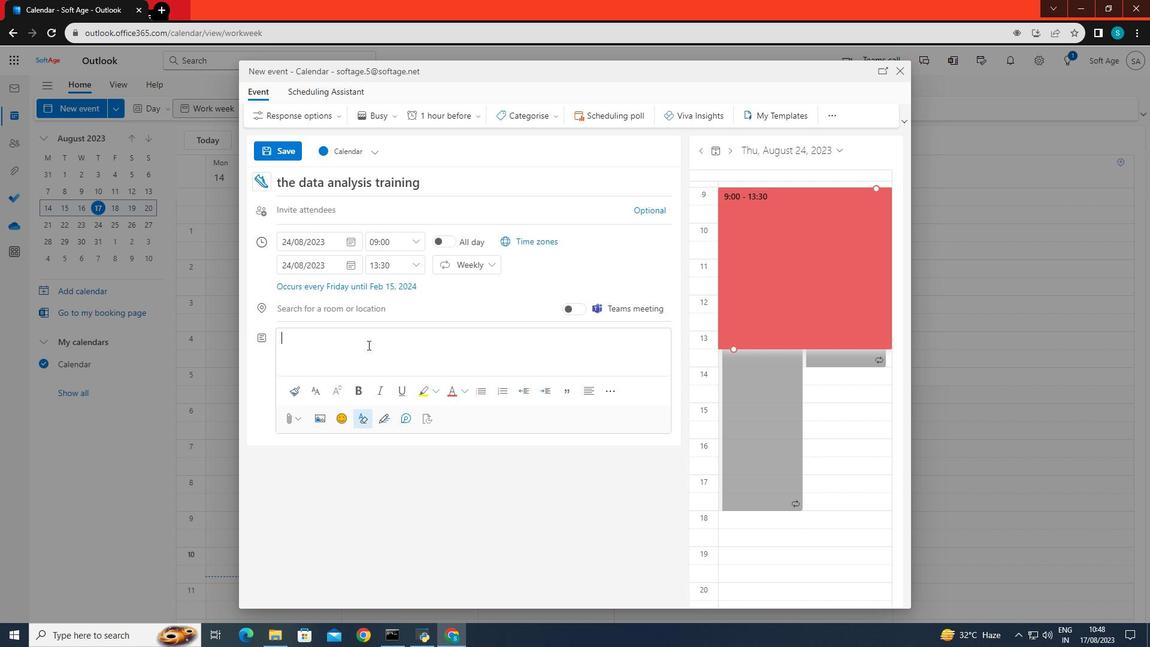 
Action: Mouse pressed left at (367, 345)
Screenshot: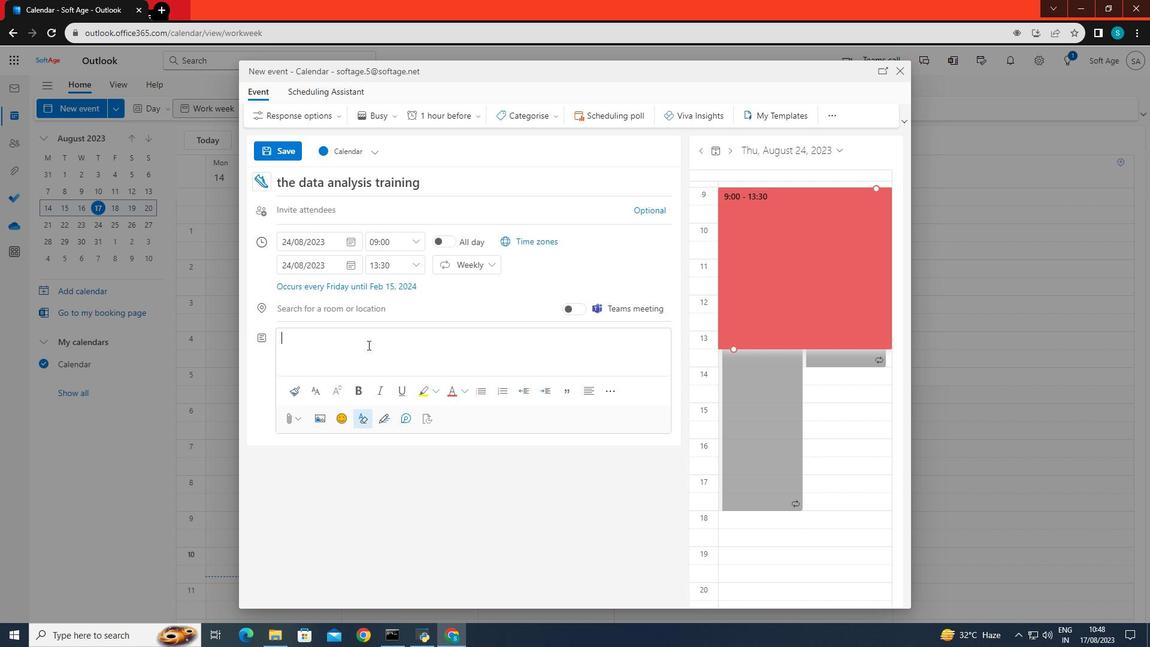 
Action: Key pressed s<Key.space><Key.backspace><Key.backspace>a<Key.caps_lock><Key.space><Key.caps_lock>reminder<Key.space>for<Key.space>the<Key.space>date<Key.backspace>a<Key.space>analysis<Key.space>training.
Screenshot: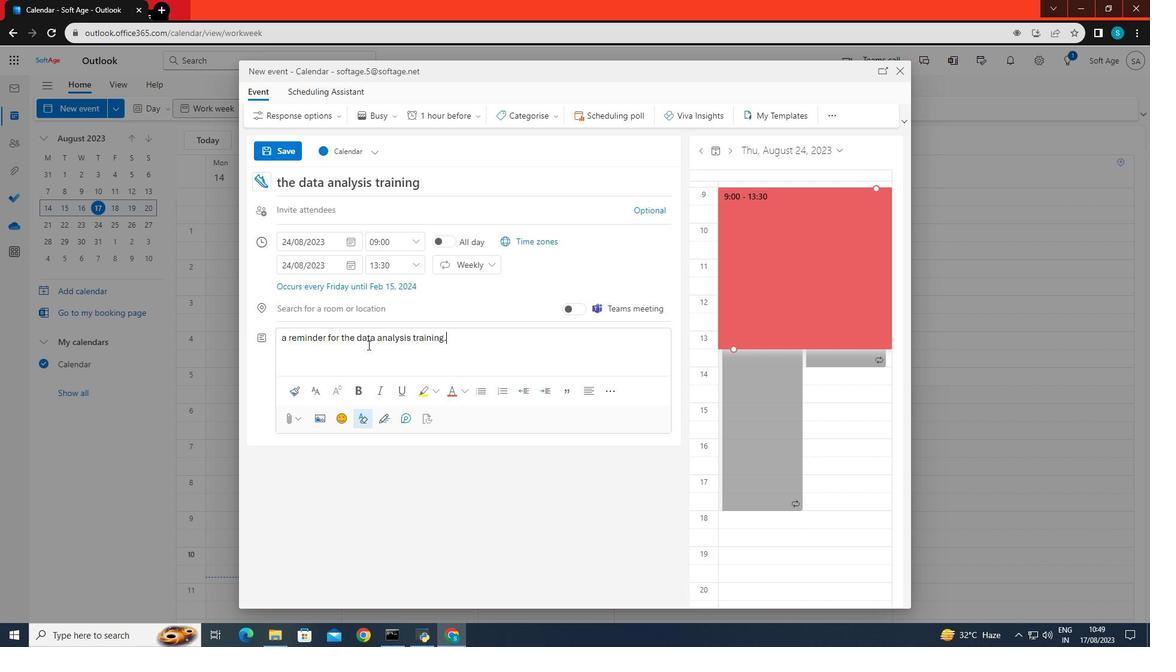 
Action: Mouse moved to (282, 148)
Screenshot: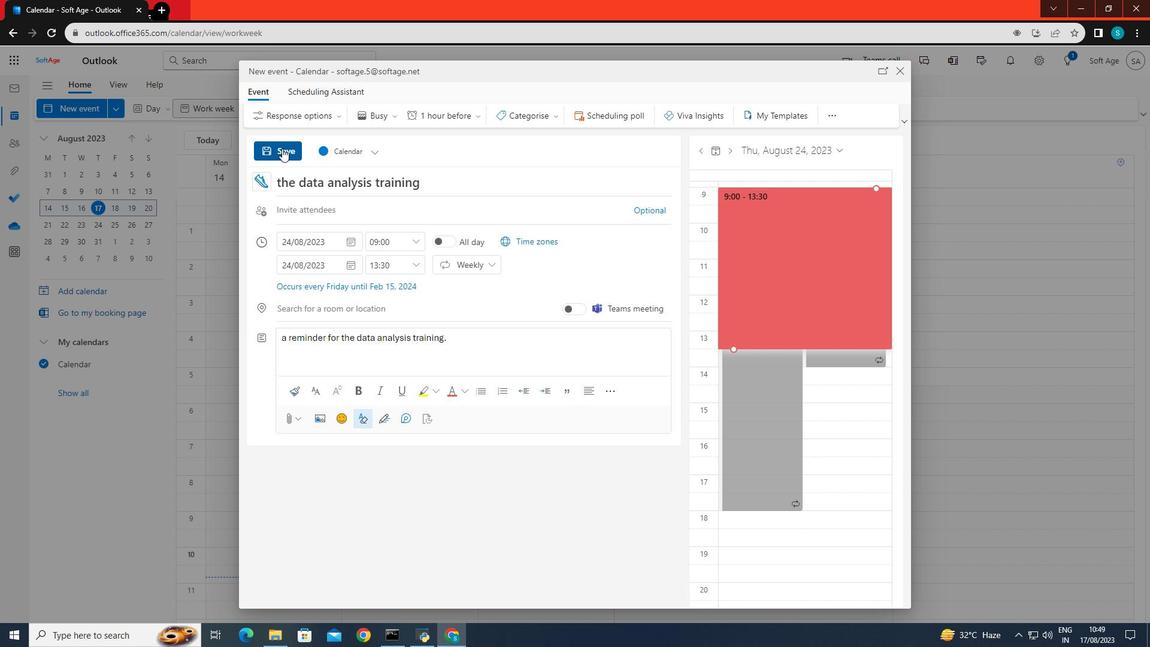 
Action: Mouse pressed left at (282, 148)
Screenshot: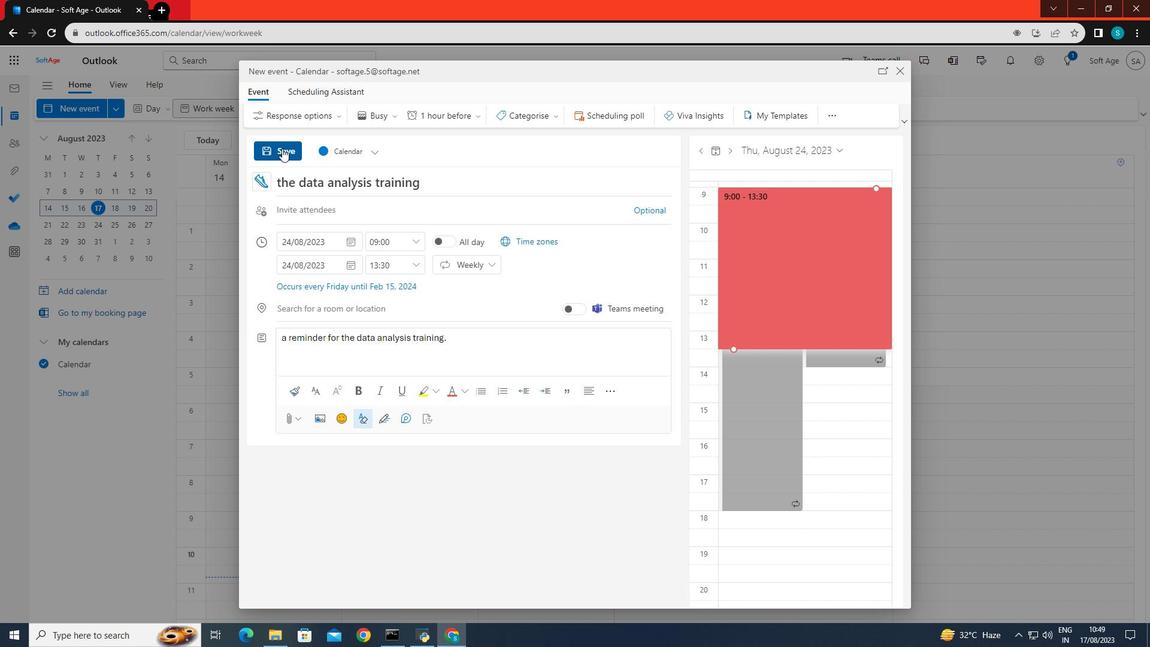 
